 Task: Look for space in Tīrthahalli, India from 4th June, 2023 to 15th June, 2023 for 2 adults in price range Rs.10000 to Rs.15000. Place can be entire place with 1  bedroom having 1 bed and 1 bathroom. Property type can be house, flat, guest house, hotel. Booking option can be shelf check-in. Required host language is English.
Action: Mouse moved to (450, 77)
Screenshot: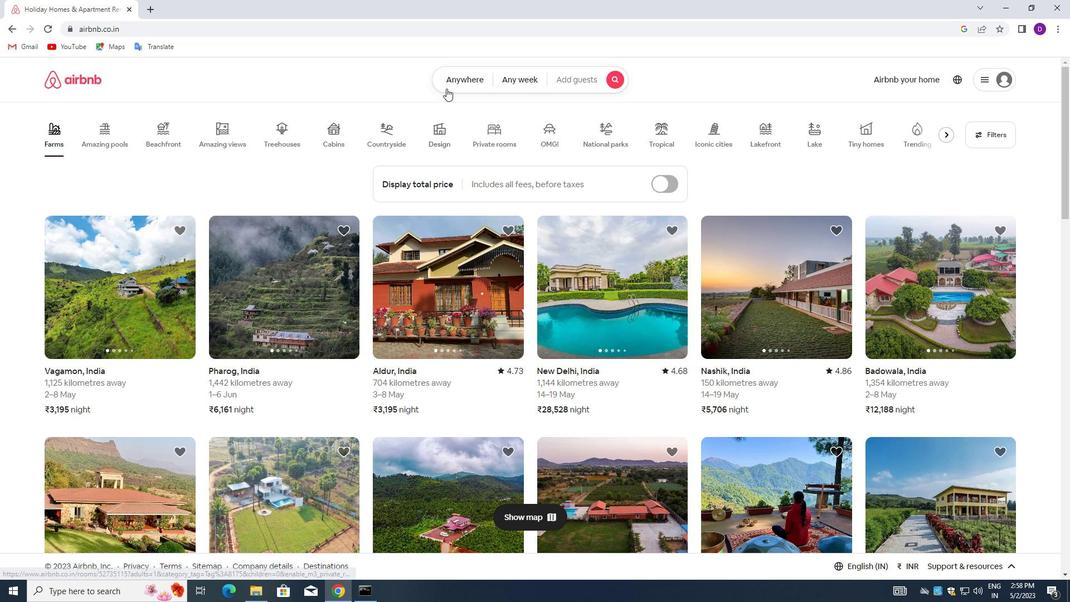
Action: Mouse pressed left at (450, 77)
Screenshot: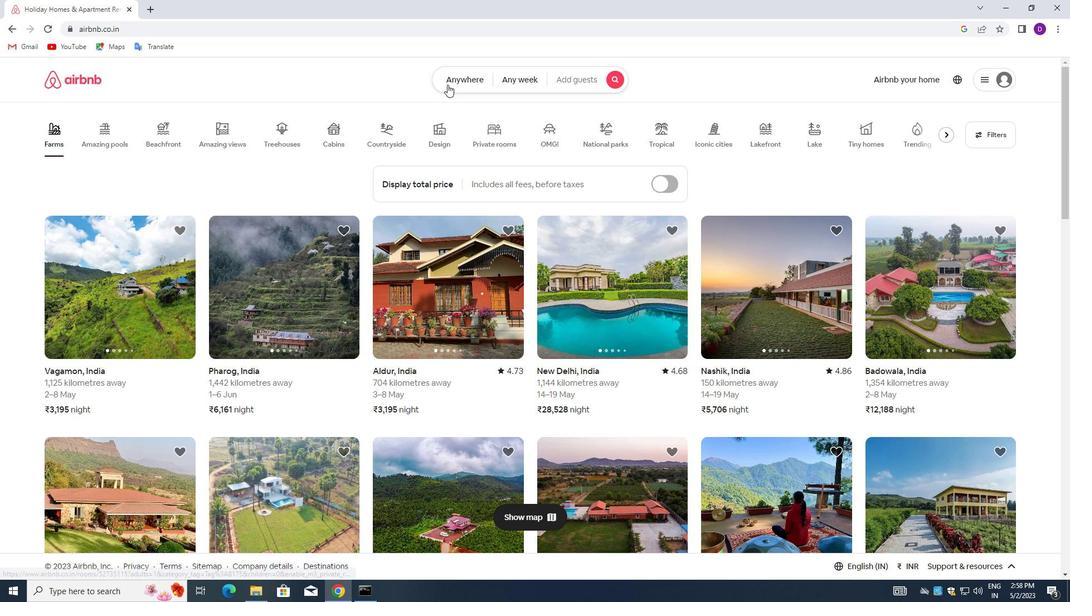 
Action: Mouse moved to (355, 126)
Screenshot: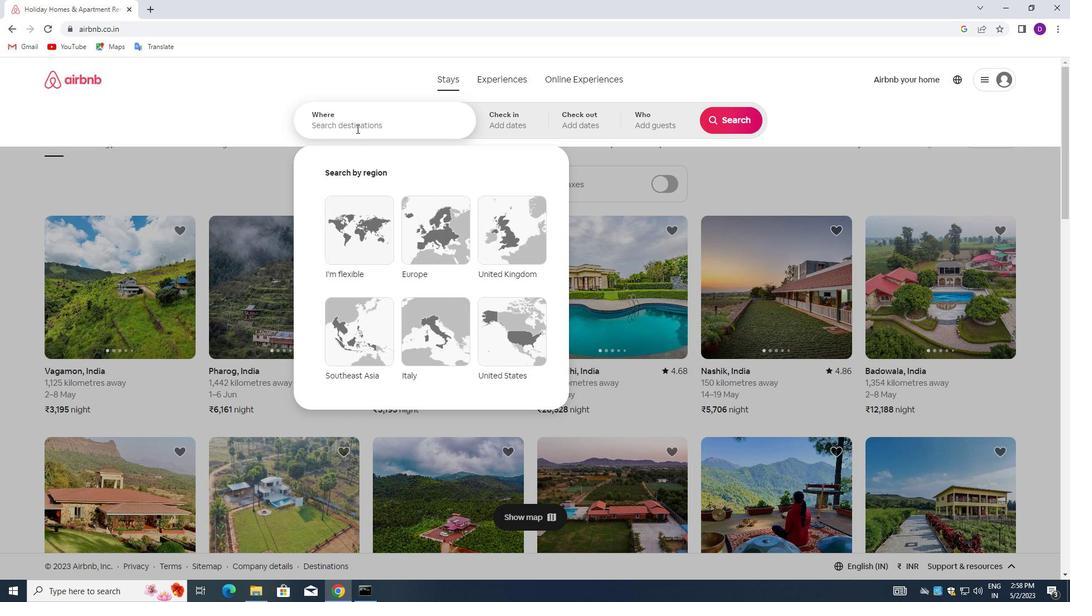 
Action: Mouse pressed left at (355, 126)
Screenshot: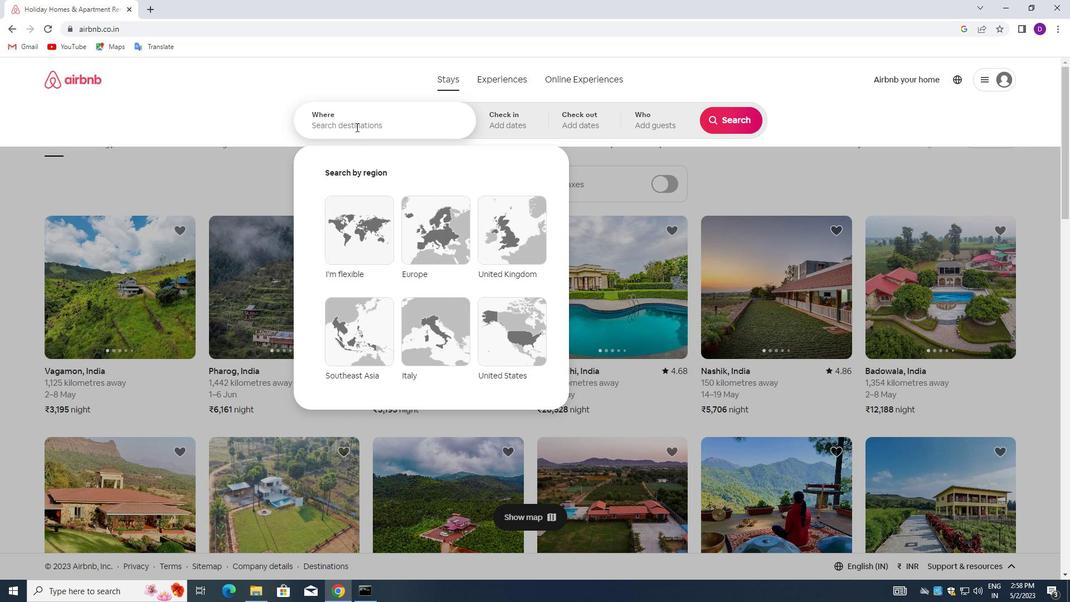
Action: Key pressed <Key.shift_r>Tirthagalli,<Key.space><Key.shift>INDIA<Key.enter>
Screenshot: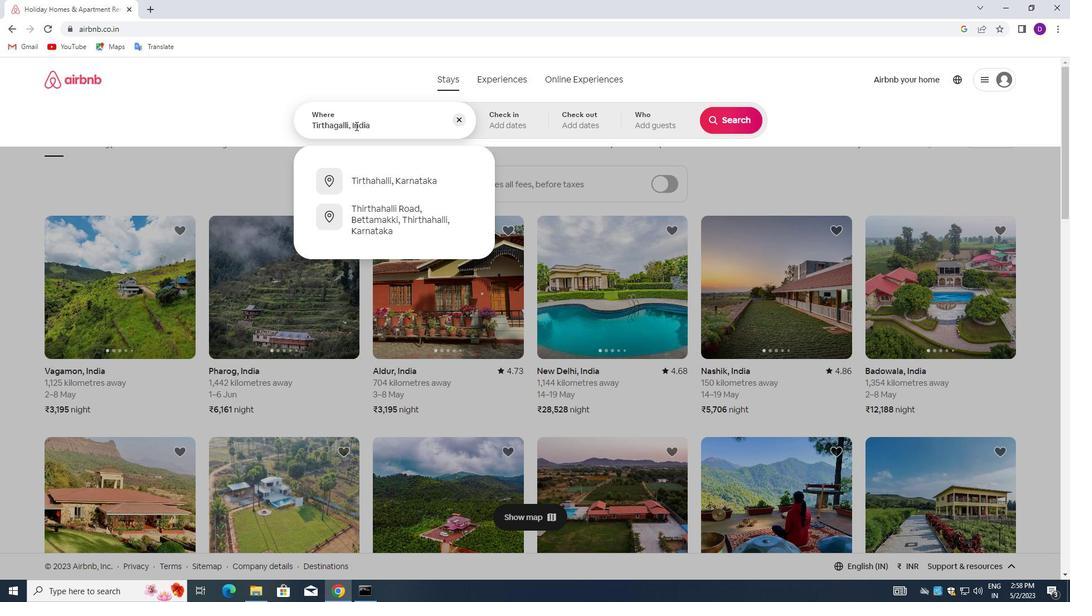 
Action: Mouse moved to (338, 128)
Screenshot: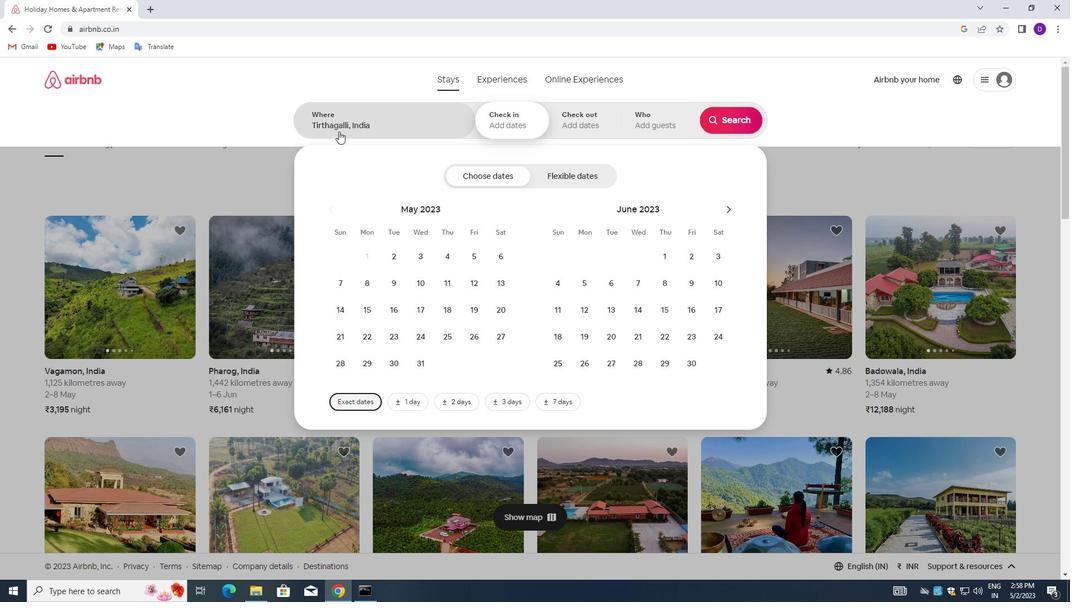 
Action: Mouse pressed left at (338, 128)
Screenshot: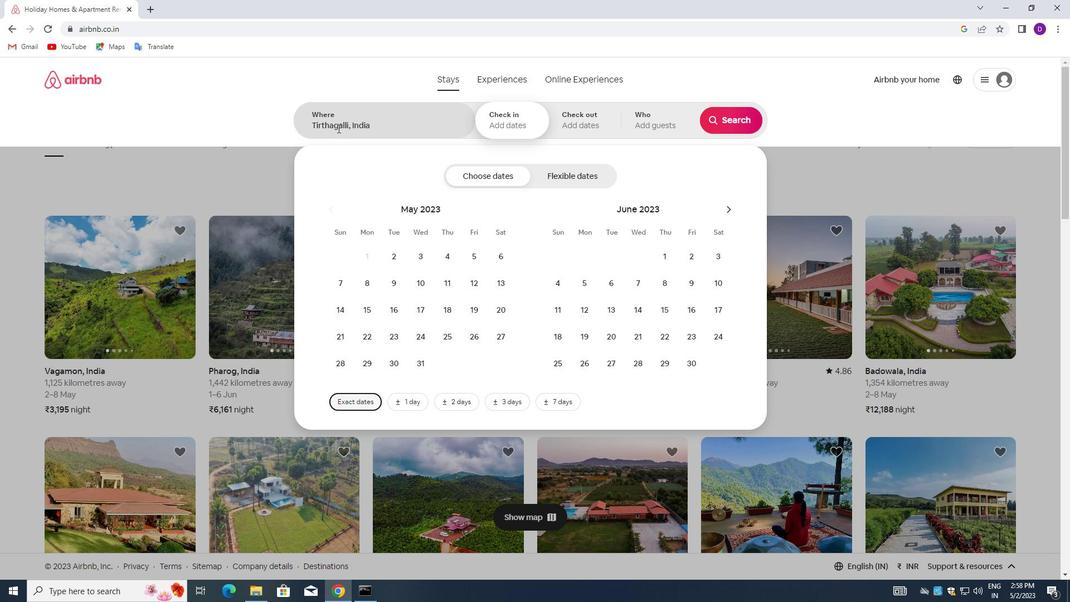 
Action: Mouse pressed left at (338, 128)
Screenshot: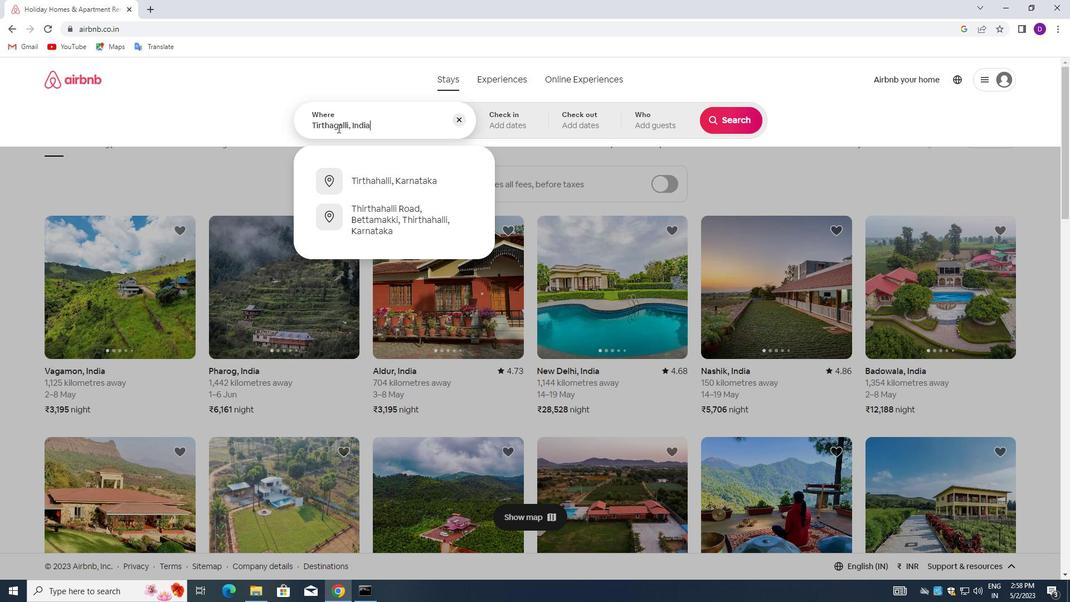 
Action: Key pressed <Key.backspace>H
Screenshot: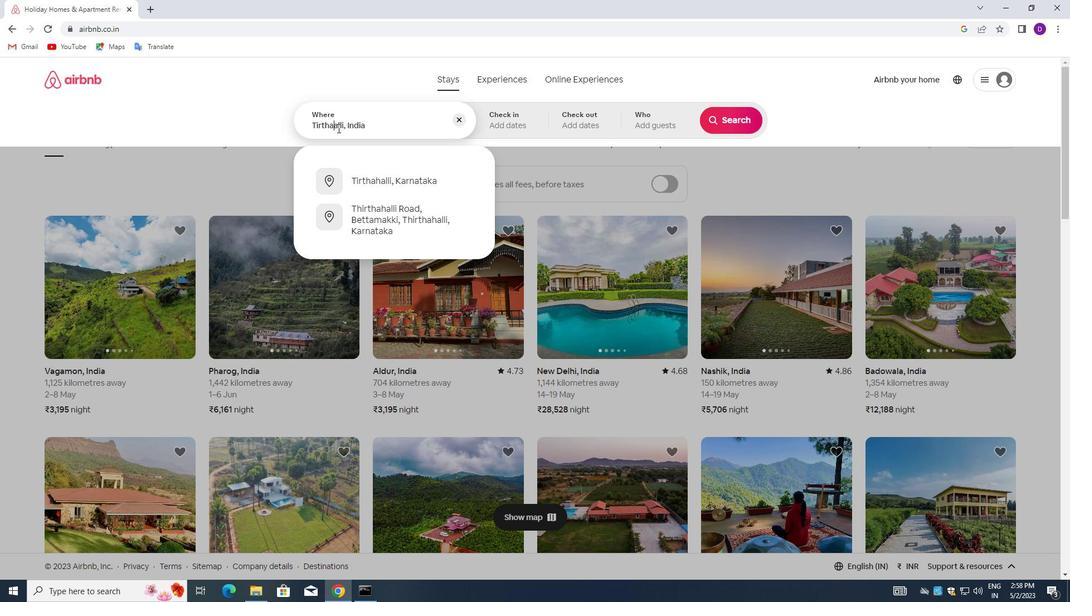 
Action: Mouse moved to (519, 120)
Screenshot: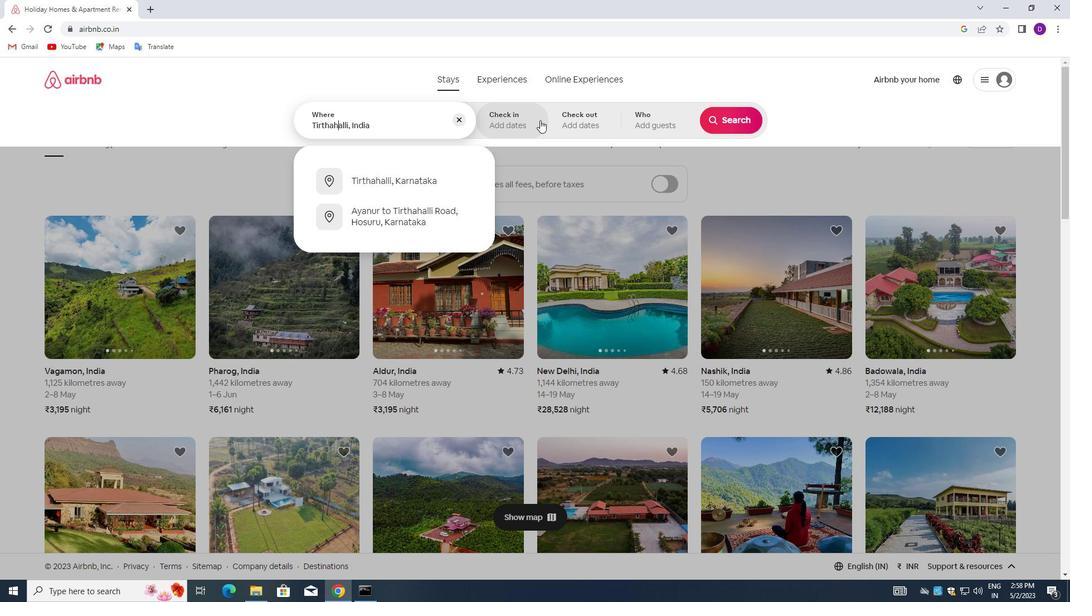 
Action: Mouse pressed left at (519, 120)
Screenshot: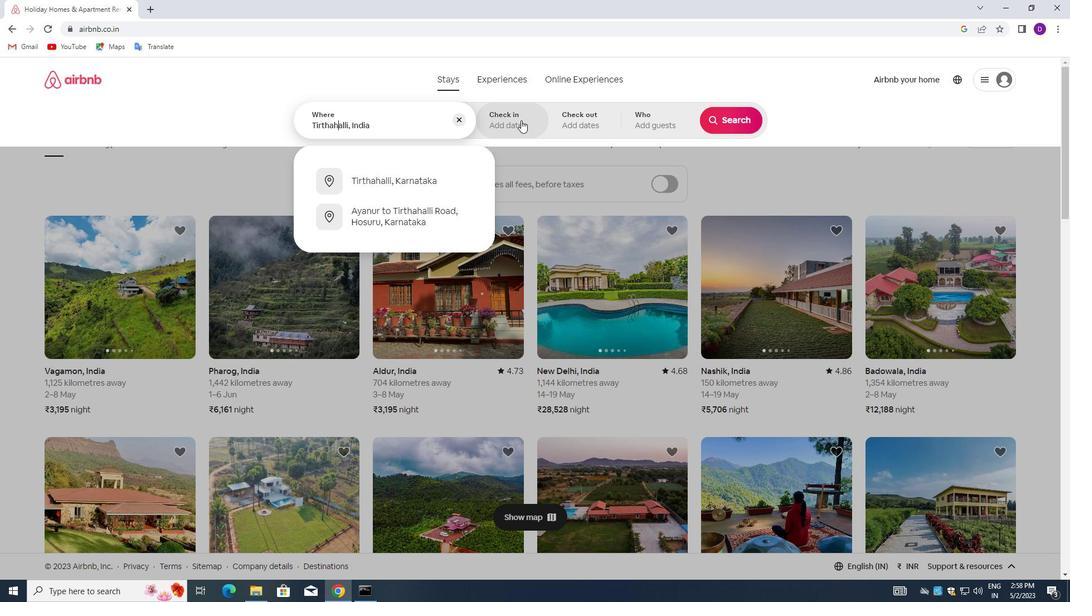 
Action: Mouse moved to (558, 283)
Screenshot: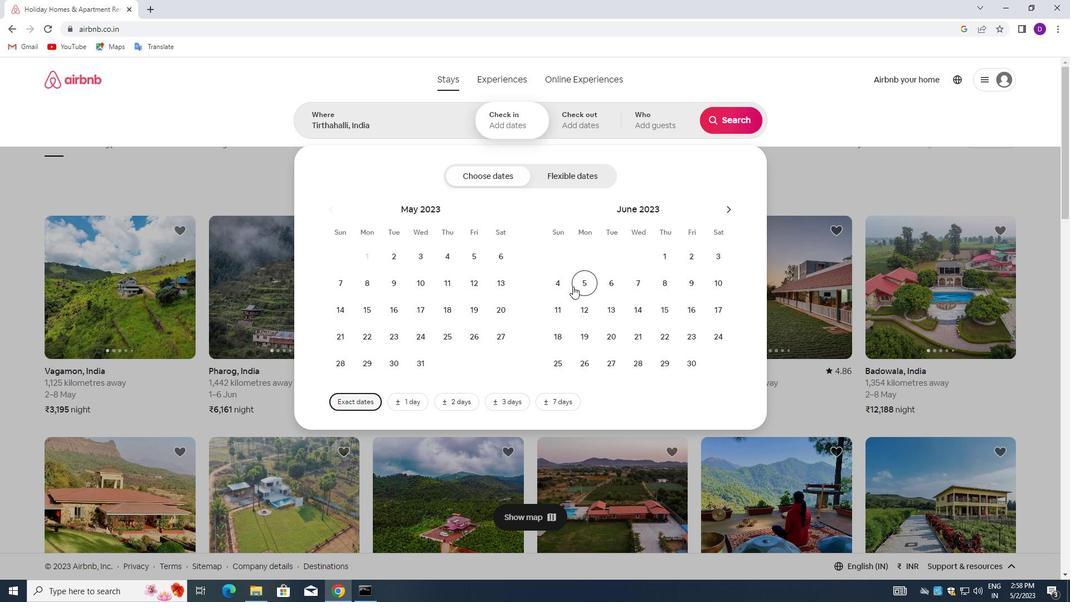 
Action: Mouse pressed left at (558, 283)
Screenshot: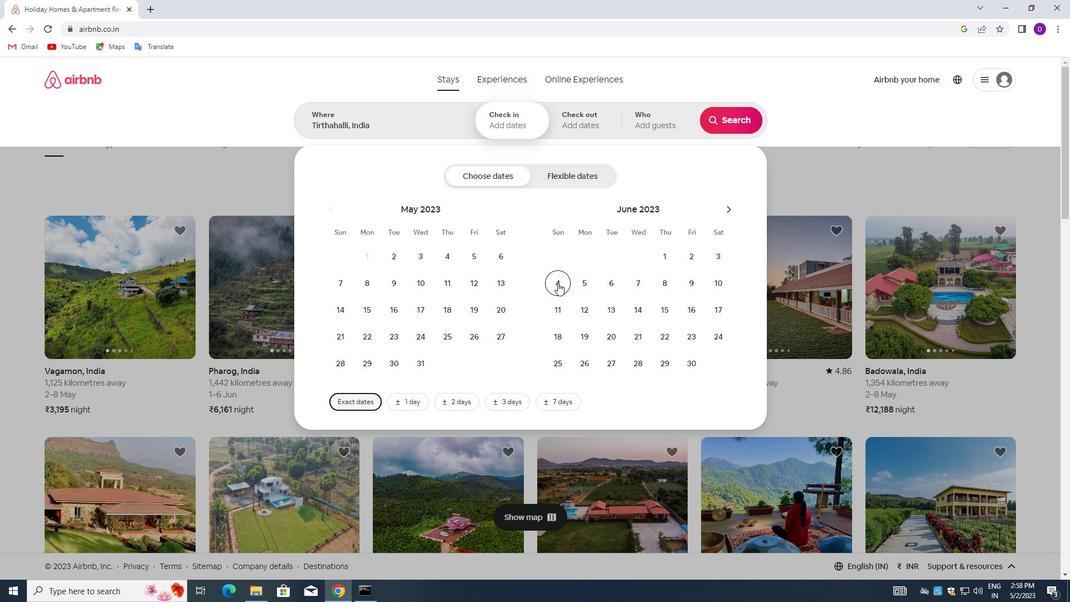 
Action: Mouse moved to (666, 309)
Screenshot: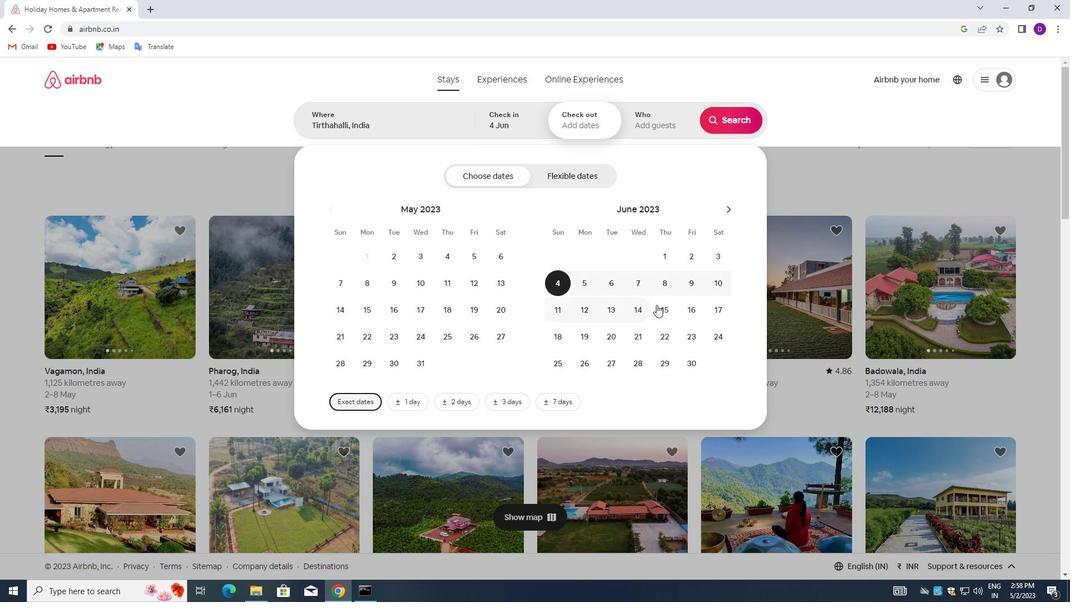 
Action: Mouse pressed left at (666, 309)
Screenshot: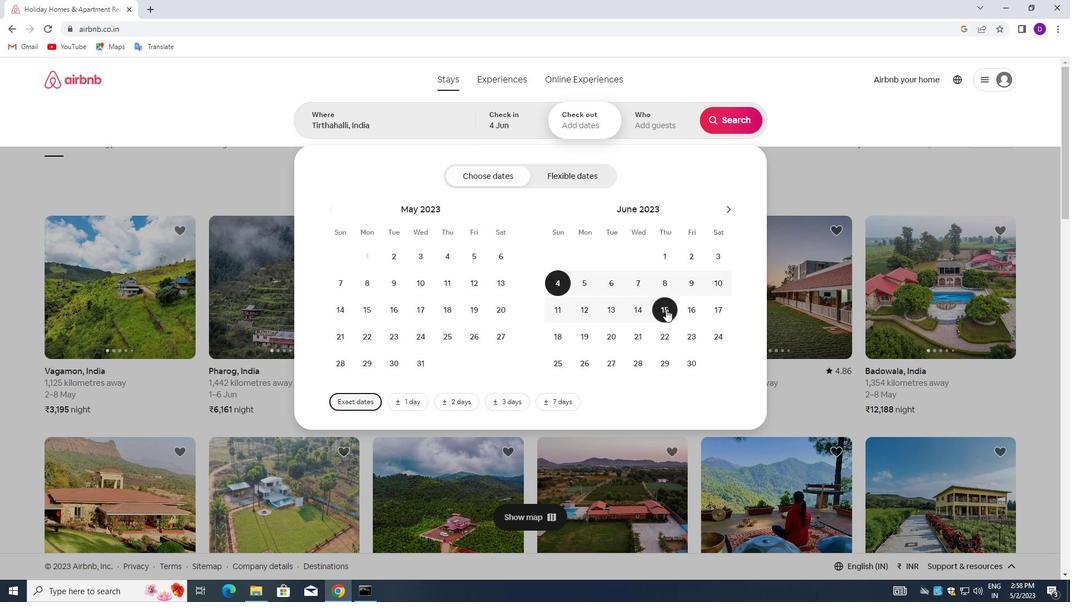 
Action: Mouse moved to (650, 124)
Screenshot: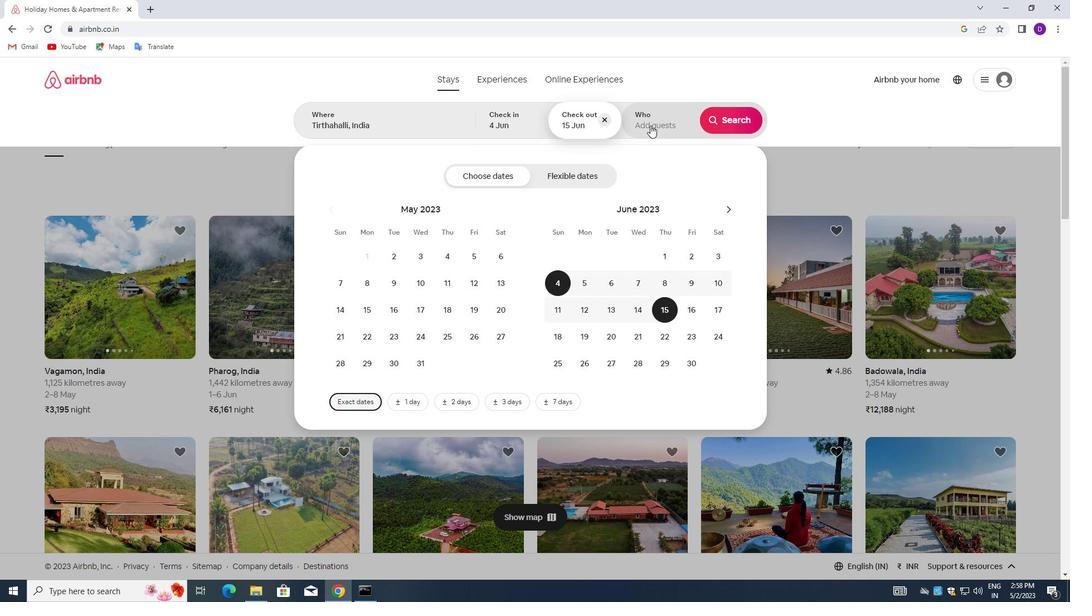 
Action: Mouse pressed left at (650, 124)
Screenshot: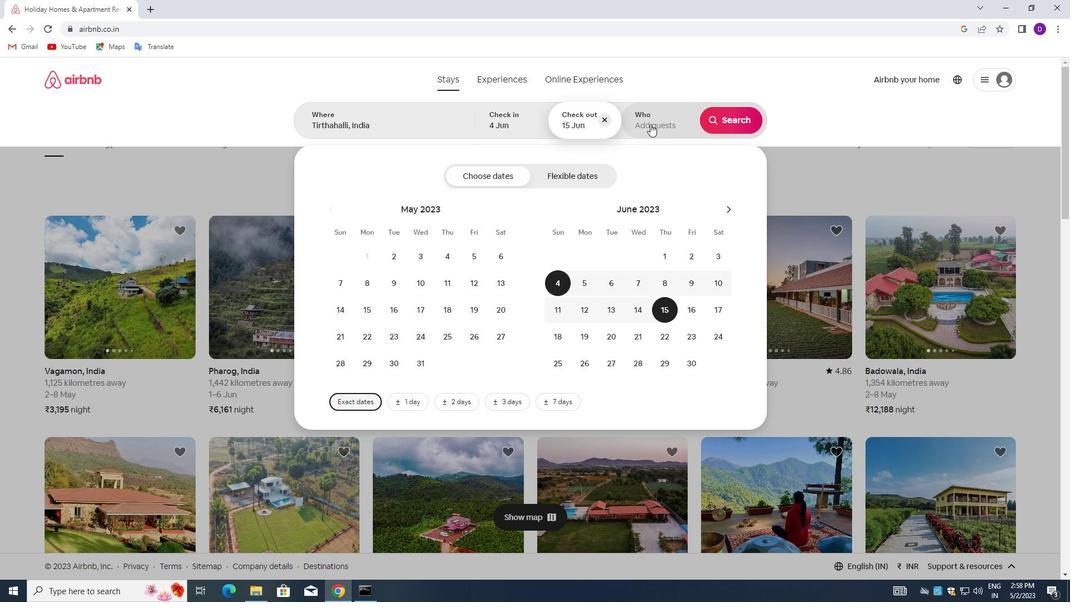 
Action: Mouse moved to (730, 183)
Screenshot: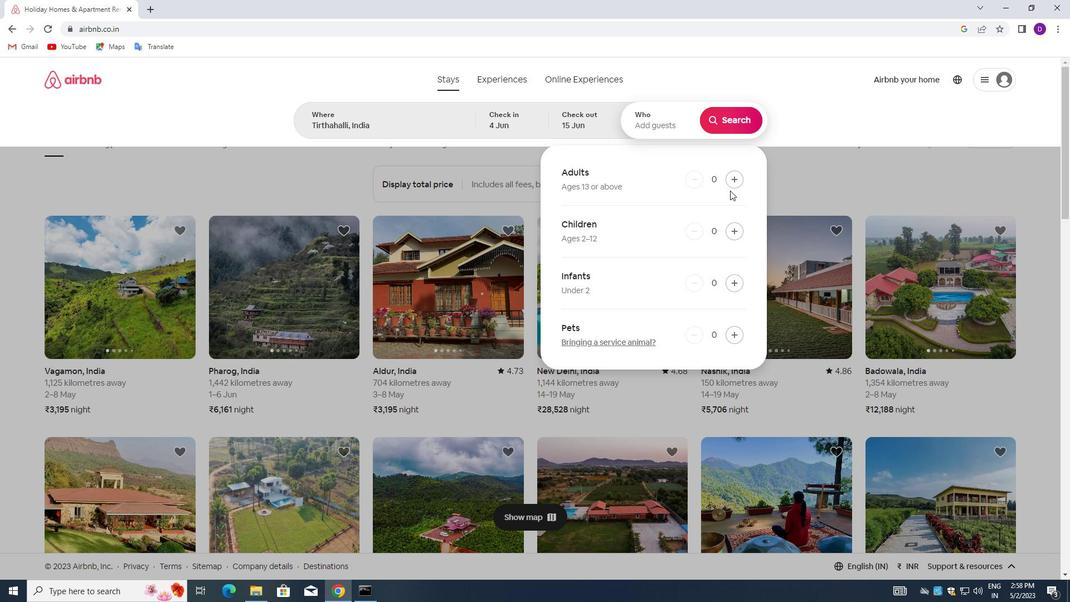 
Action: Mouse pressed left at (730, 183)
Screenshot: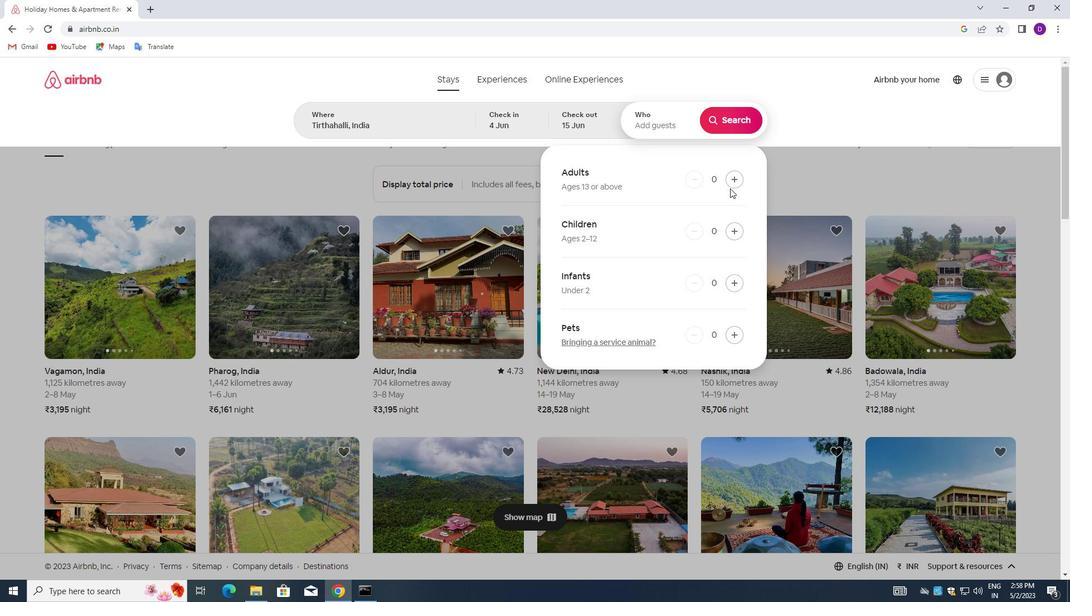 
Action: Mouse pressed left at (730, 183)
Screenshot: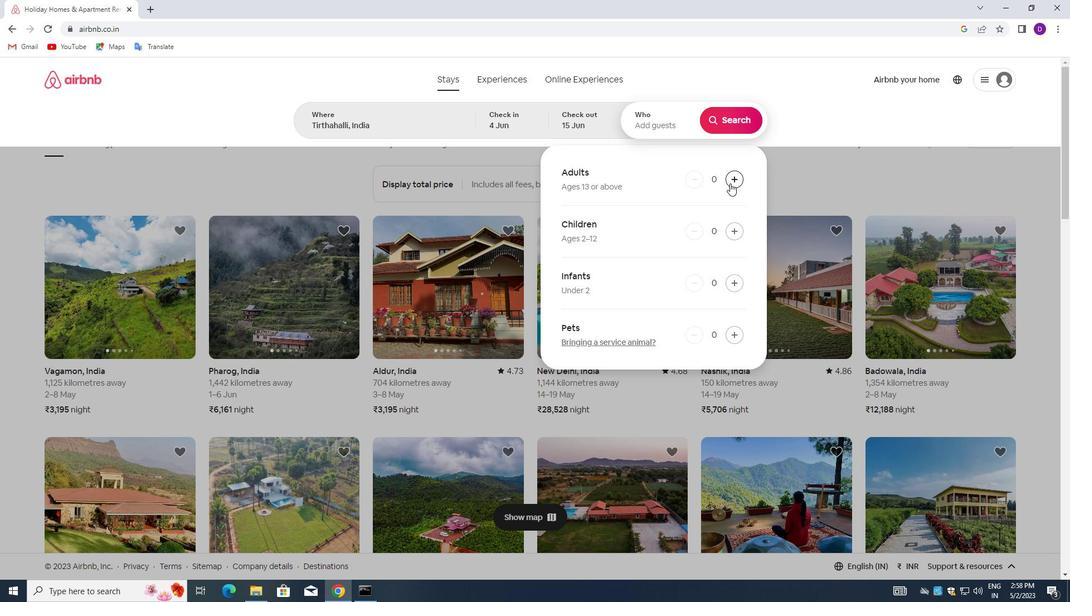 
Action: Mouse moved to (732, 118)
Screenshot: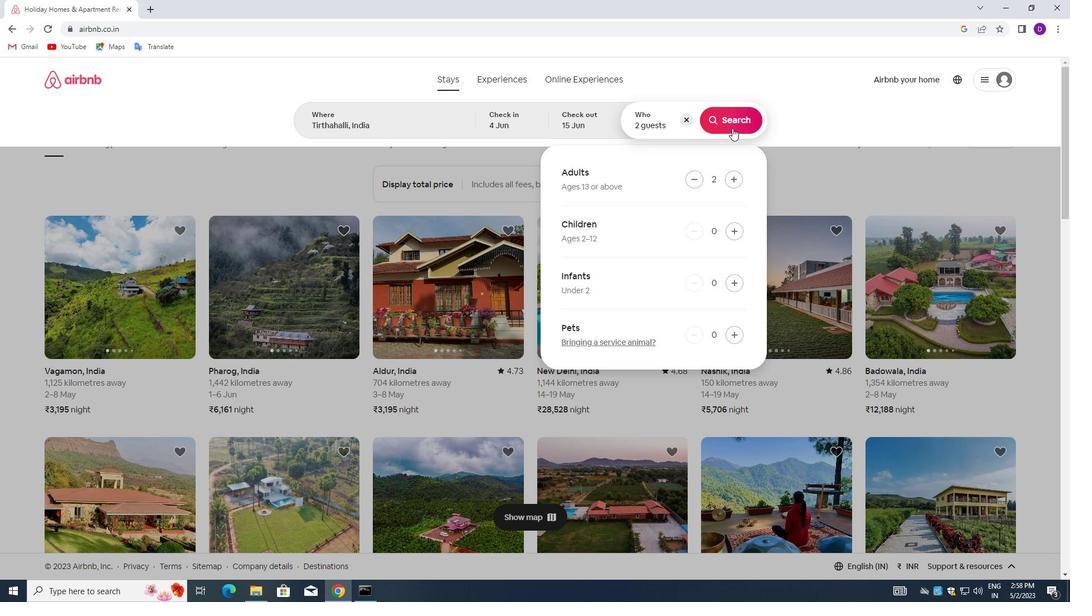 
Action: Mouse pressed left at (732, 118)
Screenshot: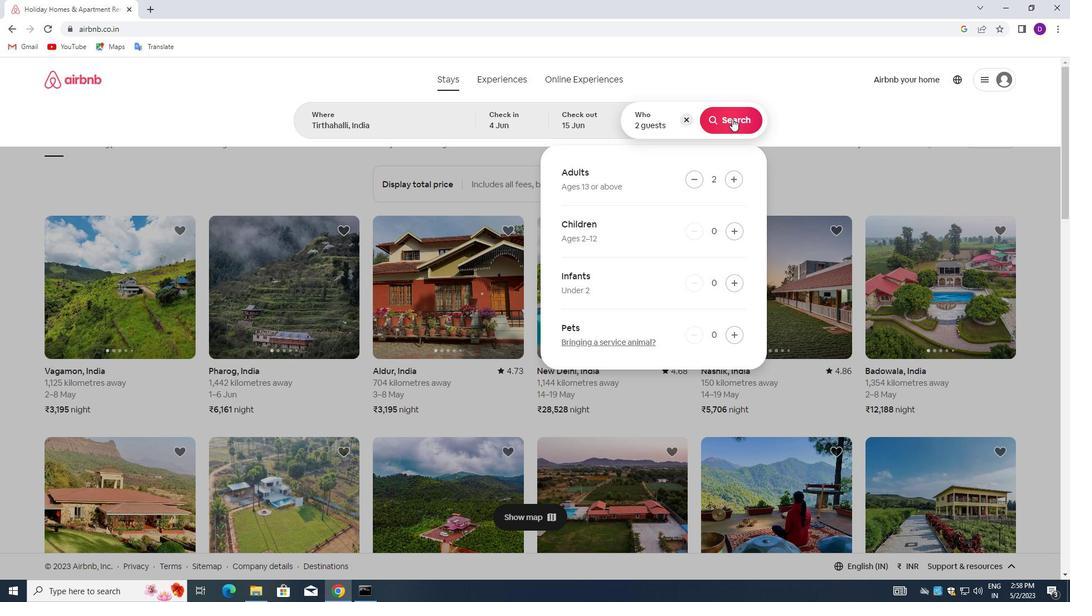 
Action: Mouse moved to (1017, 125)
Screenshot: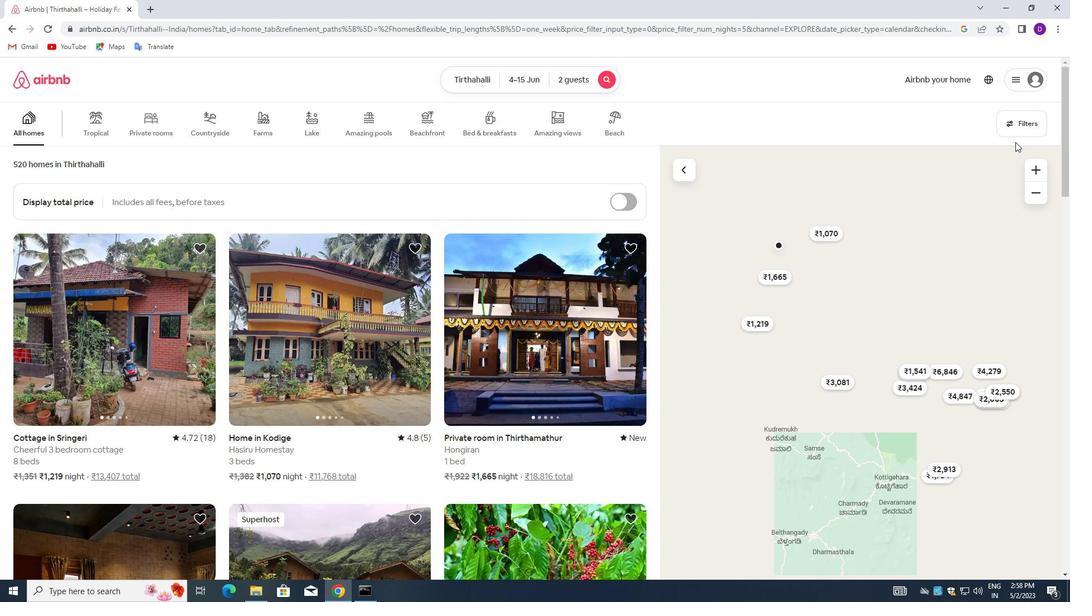 
Action: Mouse pressed left at (1017, 125)
Screenshot: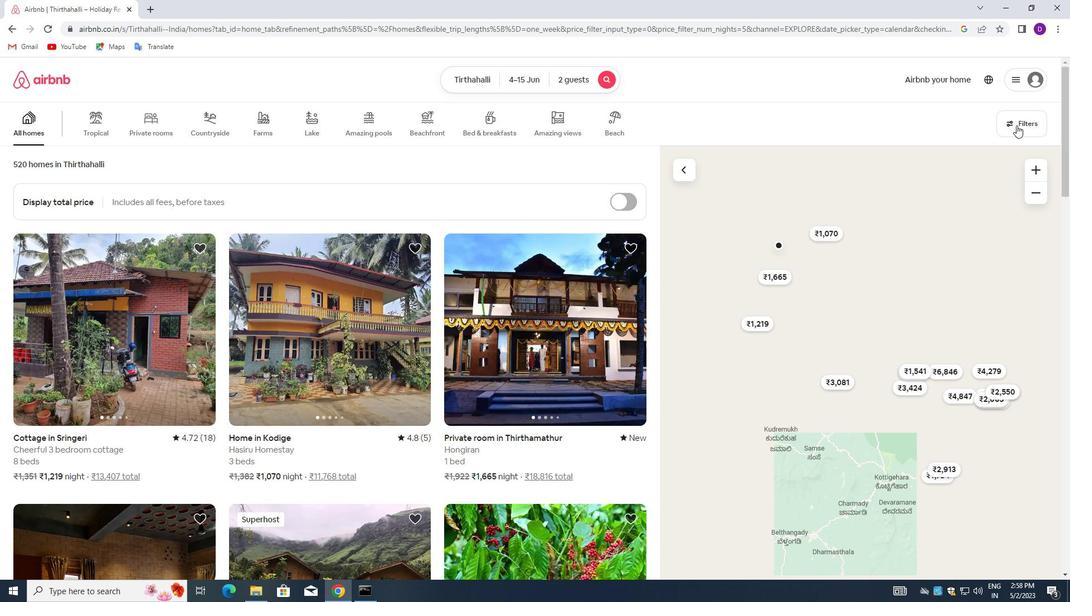 
Action: Mouse moved to (406, 263)
Screenshot: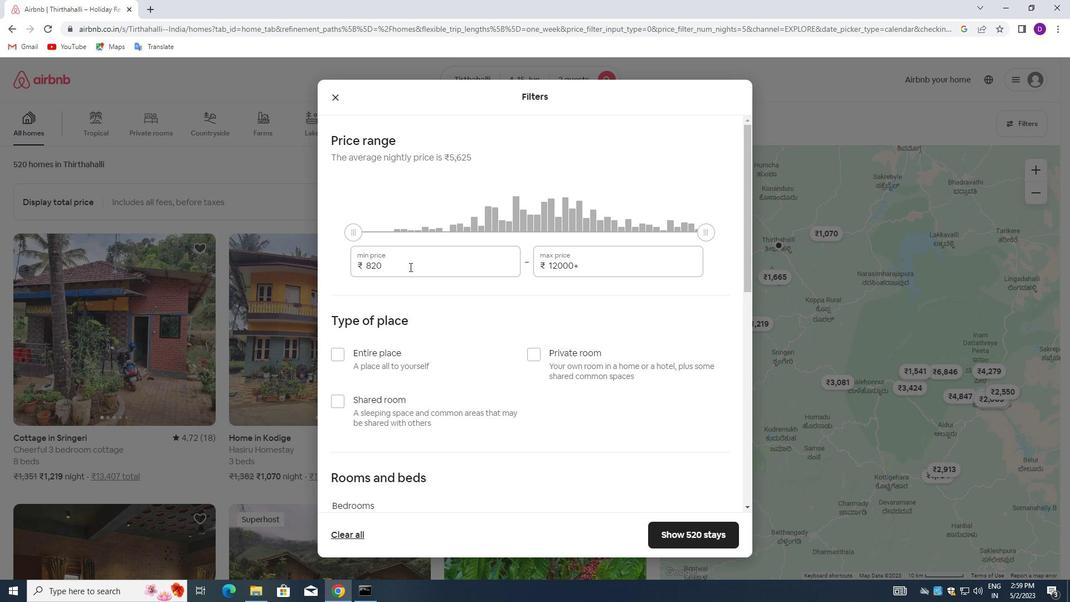 
Action: Mouse pressed left at (406, 263)
Screenshot: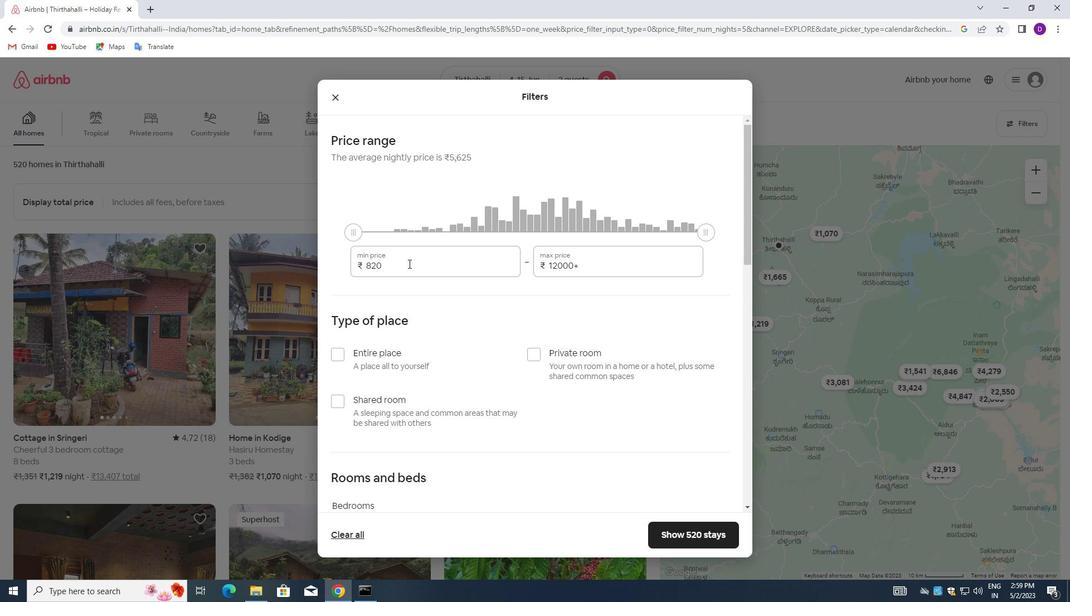 
Action: Mouse pressed left at (406, 263)
Screenshot: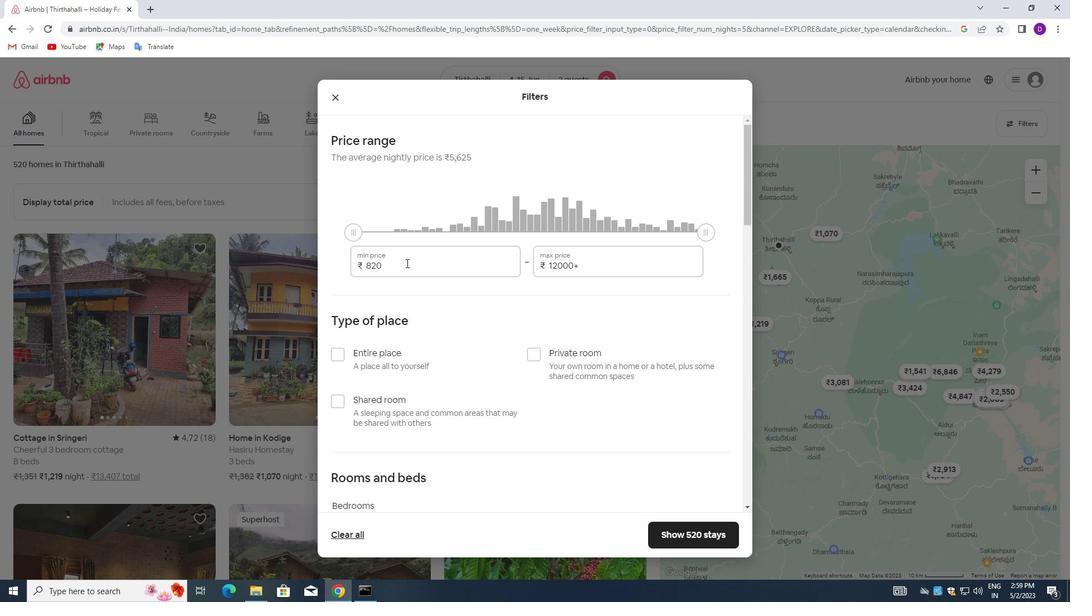 
Action: Key pressed 10000<Key.tab>15000
Screenshot: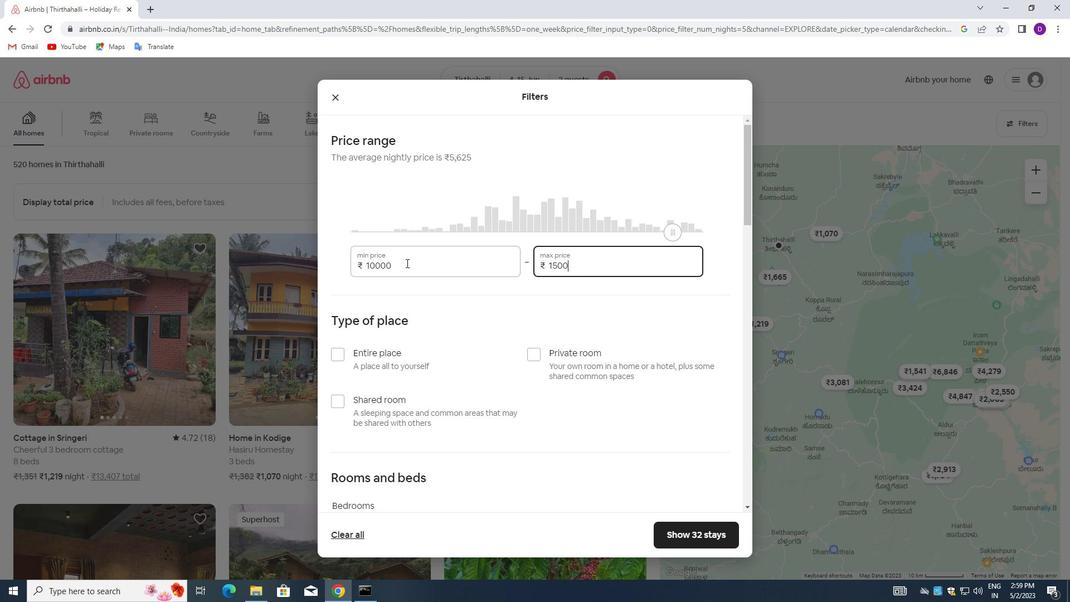 
Action: Mouse moved to (444, 301)
Screenshot: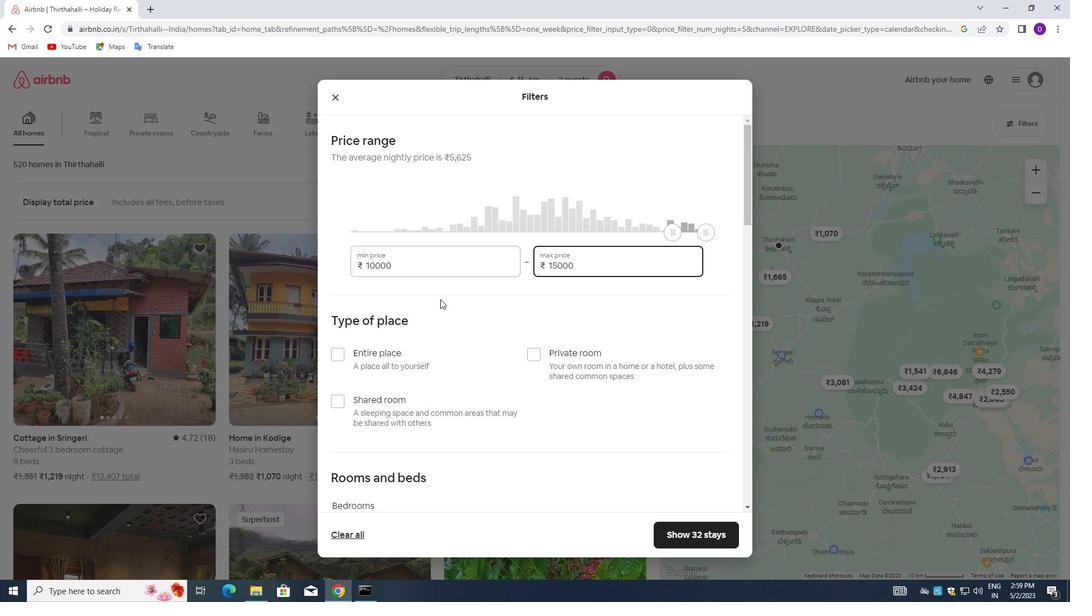 
Action: Mouse scrolled (444, 301) with delta (0, 0)
Screenshot: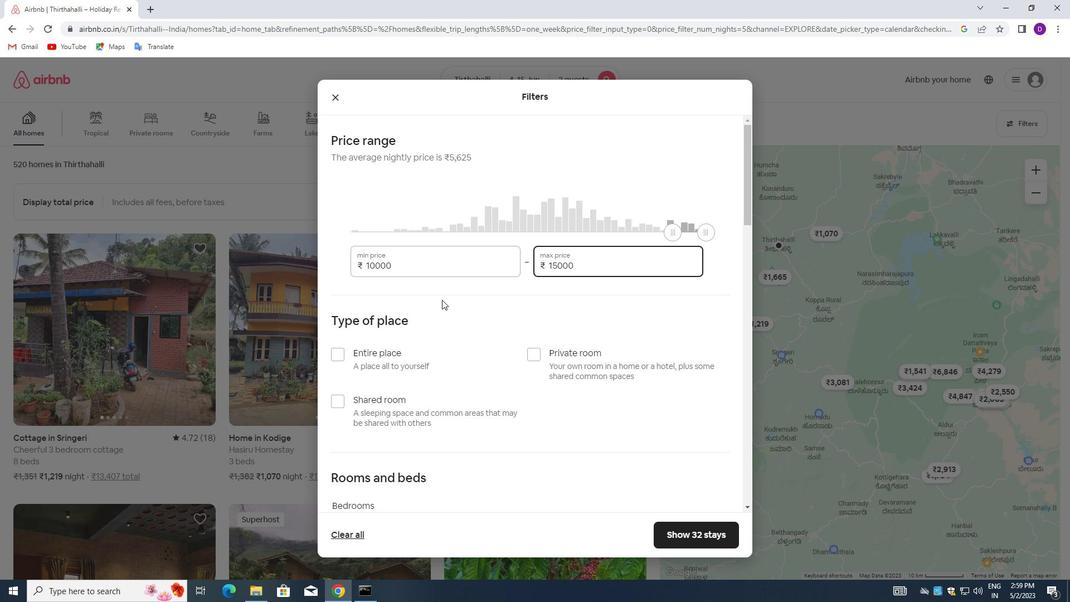
Action: Mouse moved to (447, 303)
Screenshot: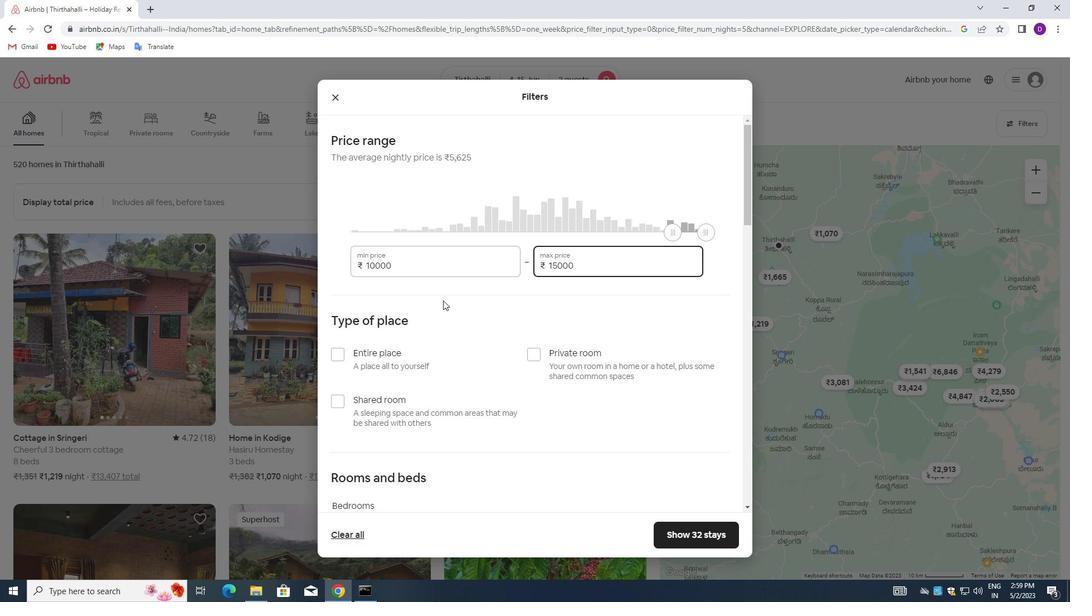 
Action: Mouse scrolled (447, 302) with delta (0, 0)
Screenshot: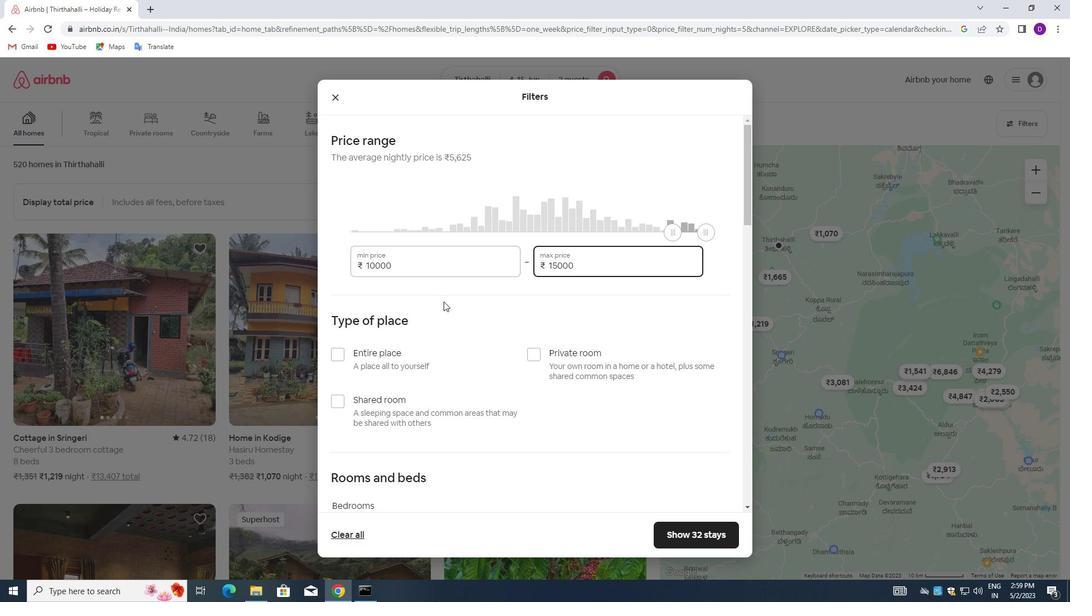 
Action: Mouse moved to (446, 305)
Screenshot: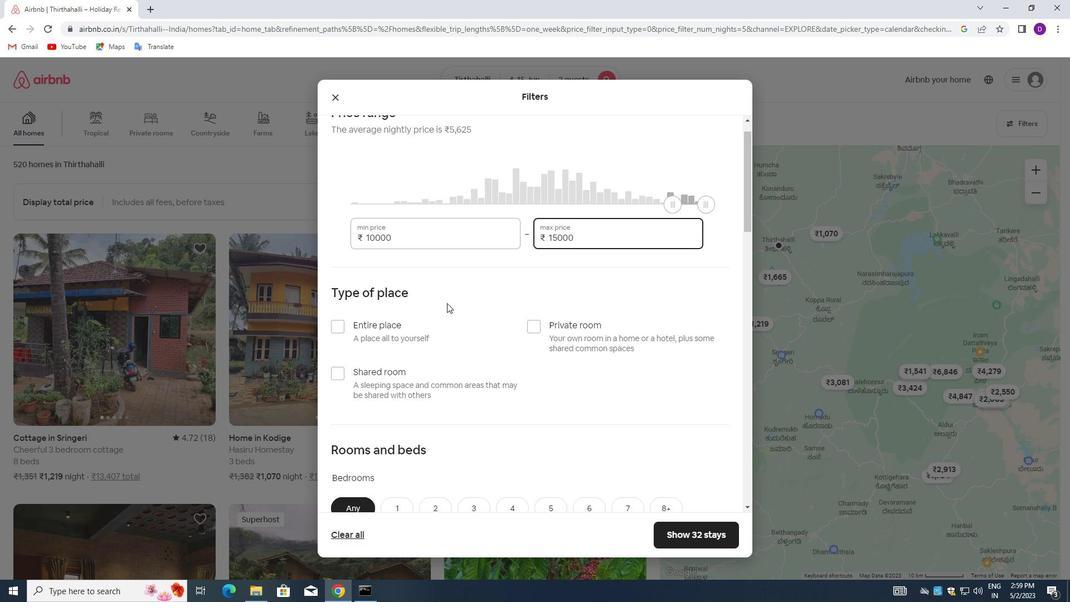 
Action: Mouse scrolled (446, 304) with delta (0, 0)
Screenshot: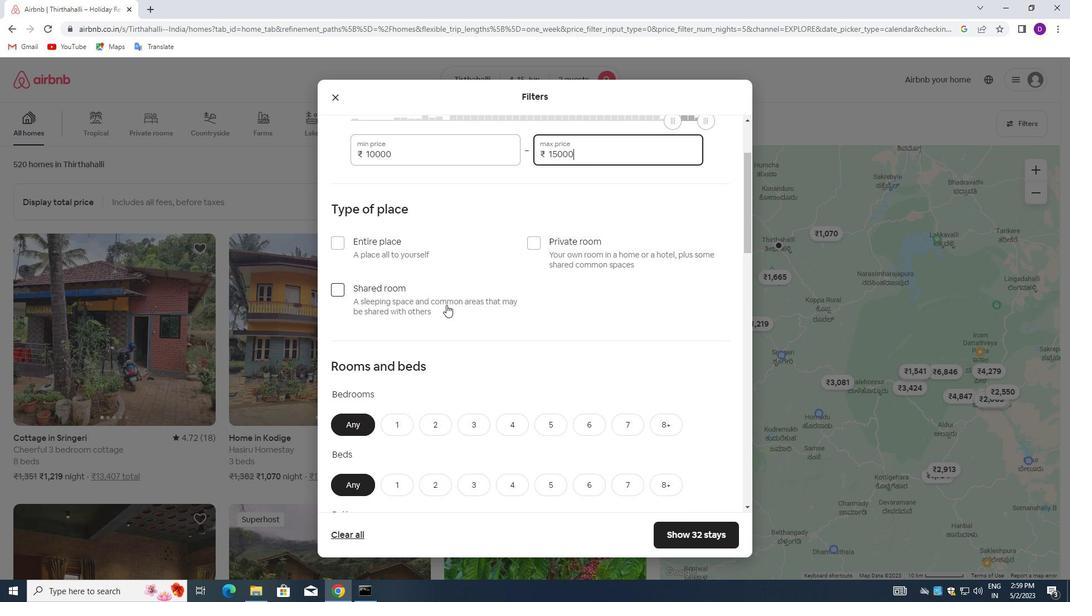 
Action: Mouse moved to (338, 192)
Screenshot: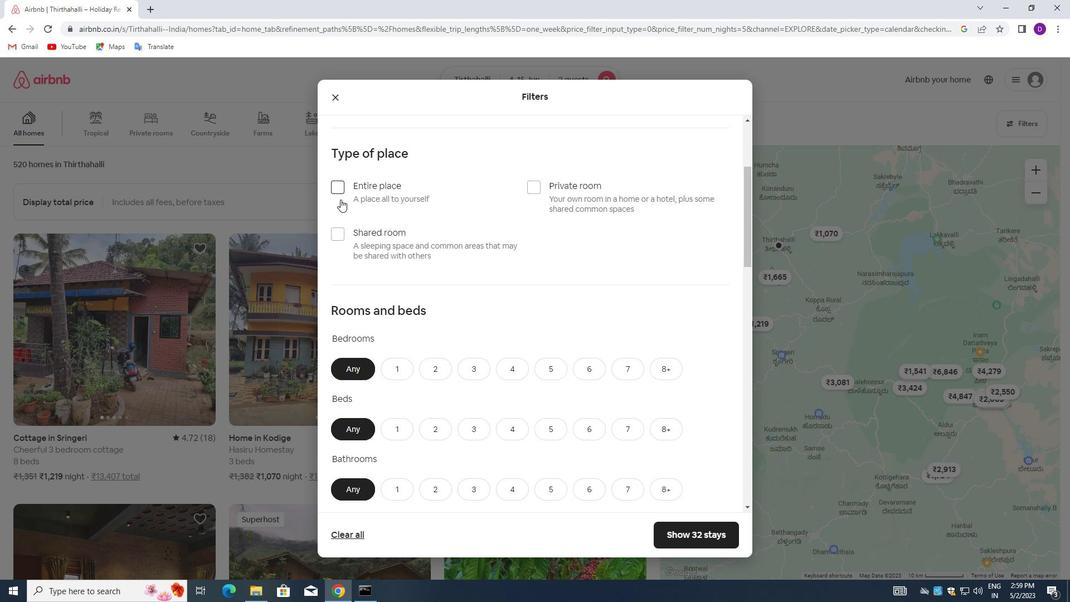 
Action: Mouse pressed left at (338, 192)
Screenshot: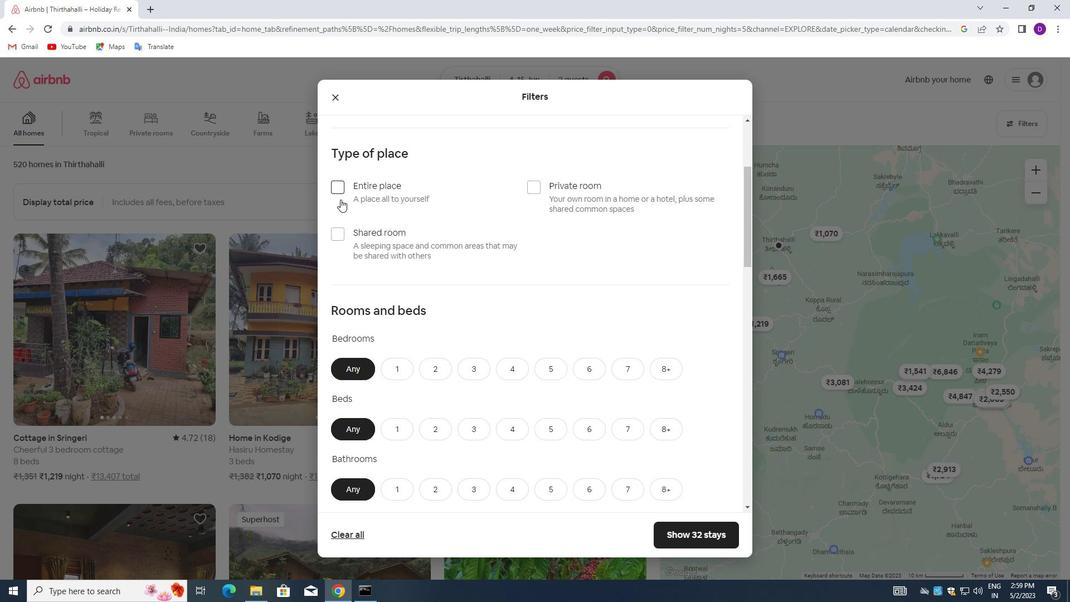 
Action: Mouse moved to (454, 244)
Screenshot: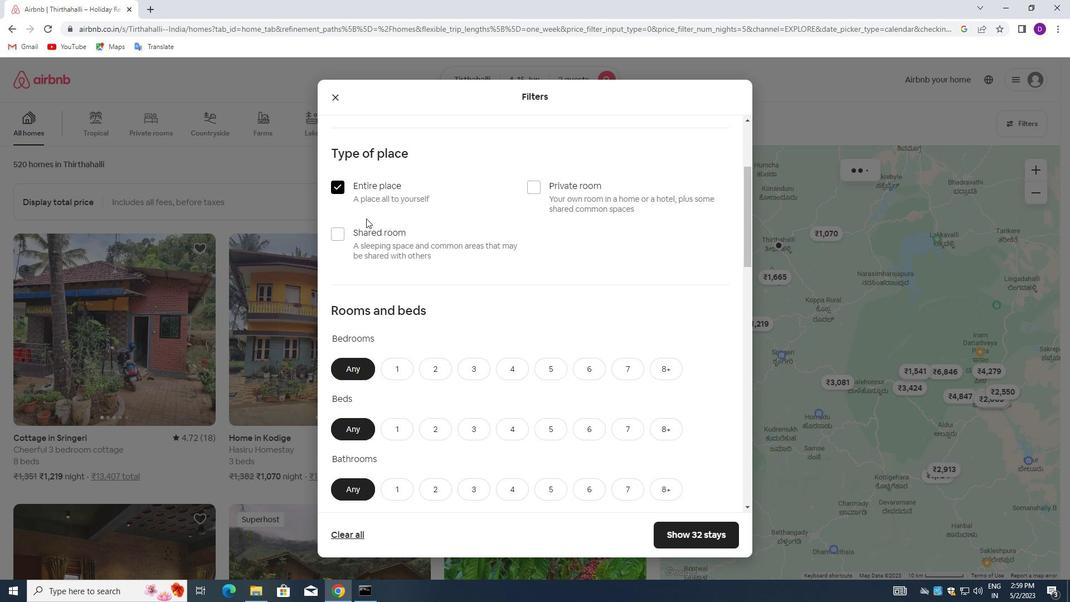 
Action: Mouse scrolled (454, 243) with delta (0, 0)
Screenshot: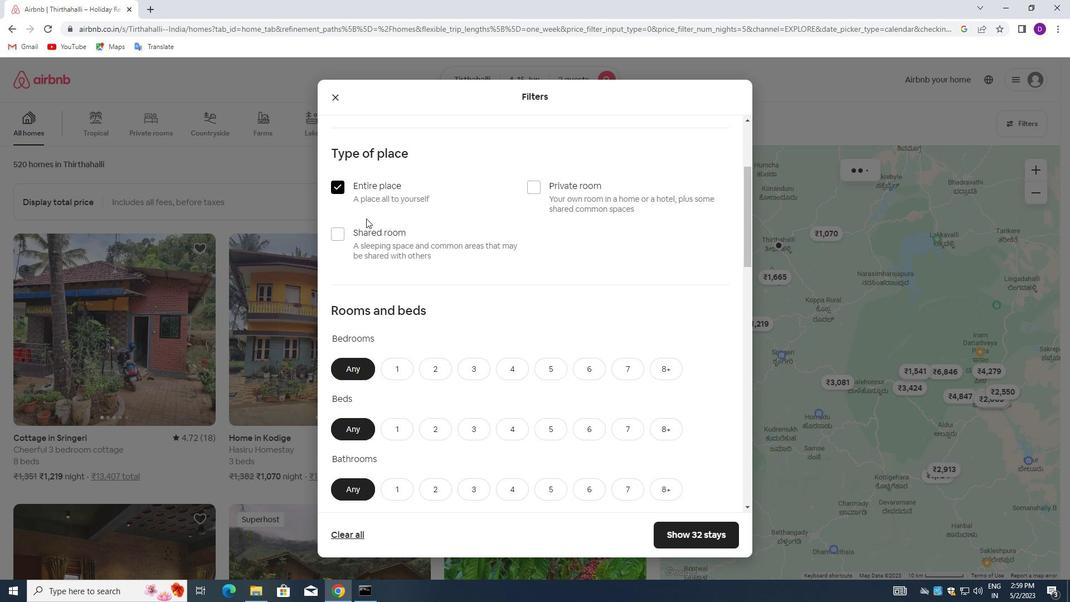 
Action: Mouse scrolled (454, 243) with delta (0, 0)
Screenshot: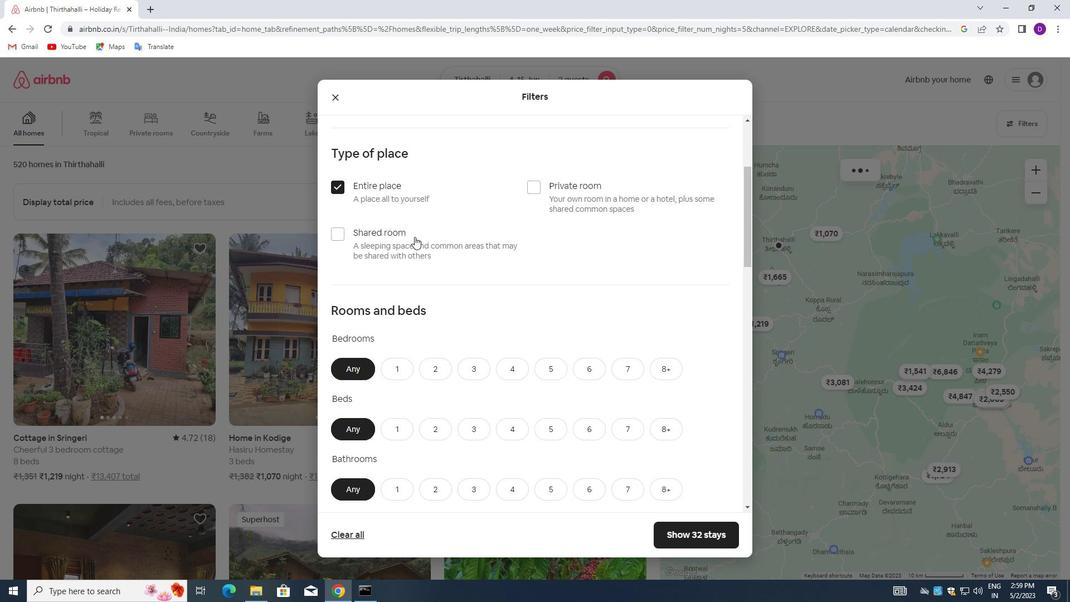 
Action: Mouse moved to (397, 252)
Screenshot: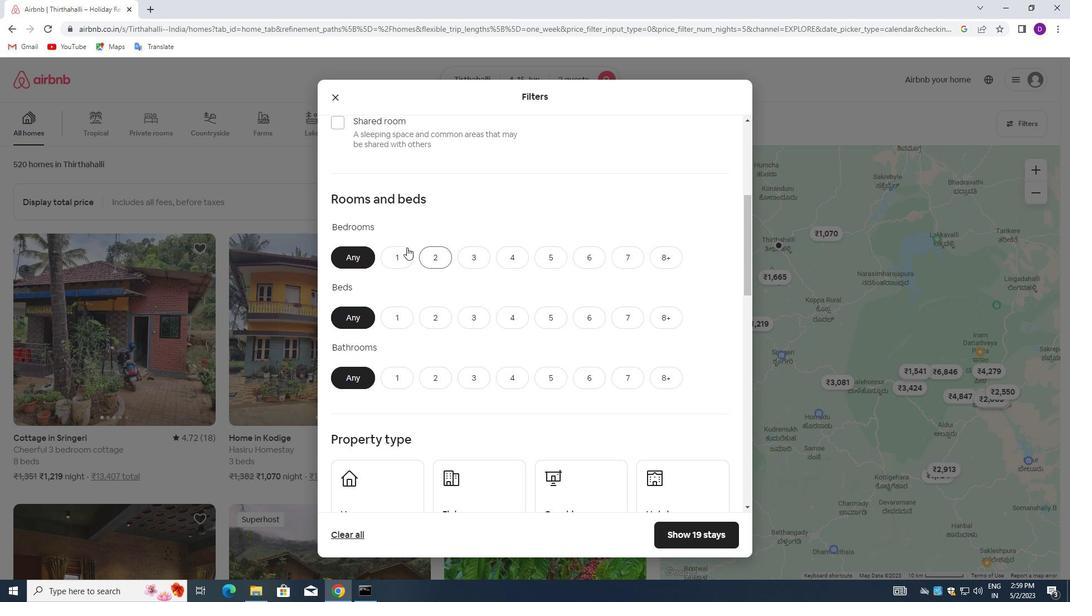 
Action: Mouse pressed left at (397, 252)
Screenshot: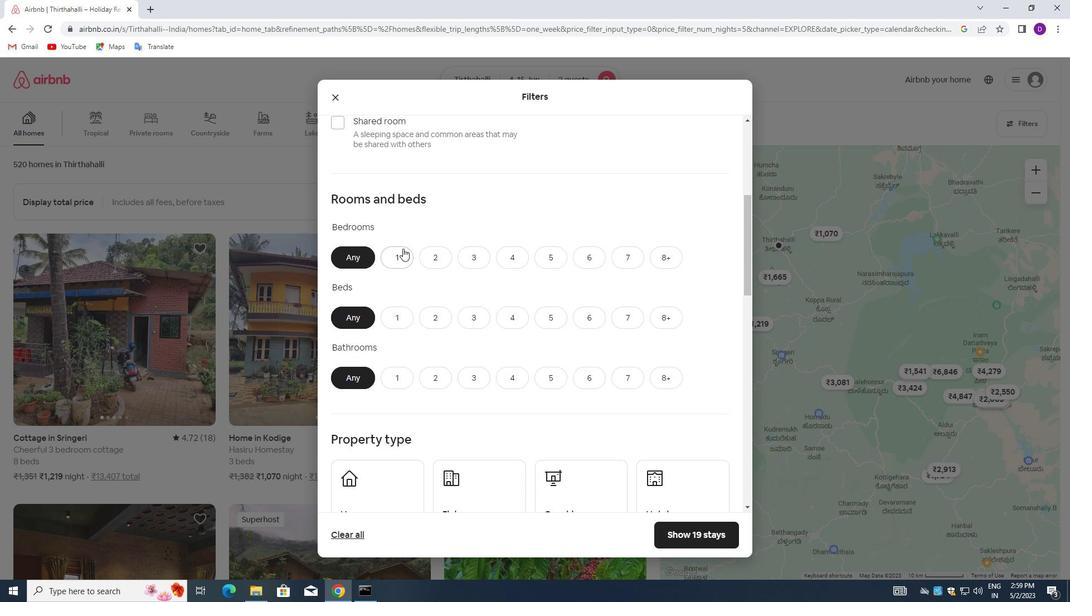 
Action: Mouse moved to (399, 316)
Screenshot: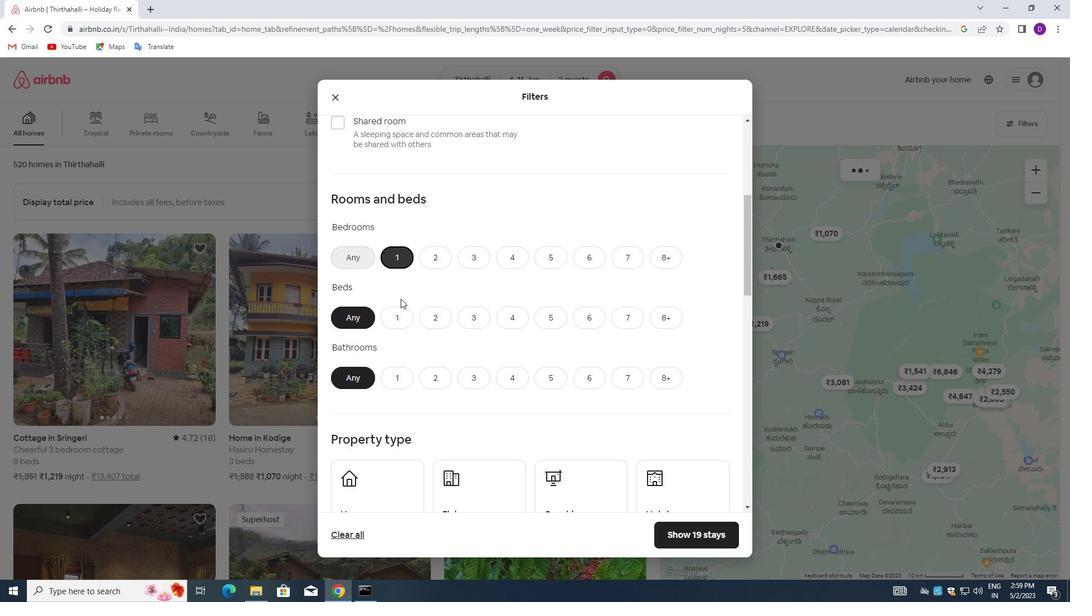 
Action: Mouse pressed left at (399, 316)
Screenshot: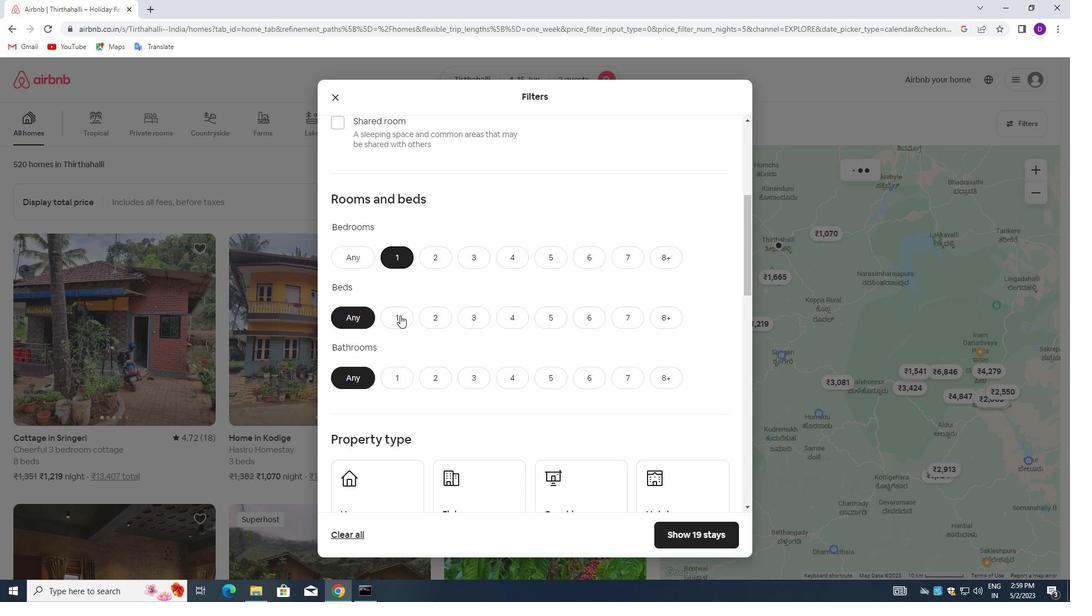 
Action: Mouse moved to (397, 378)
Screenshot: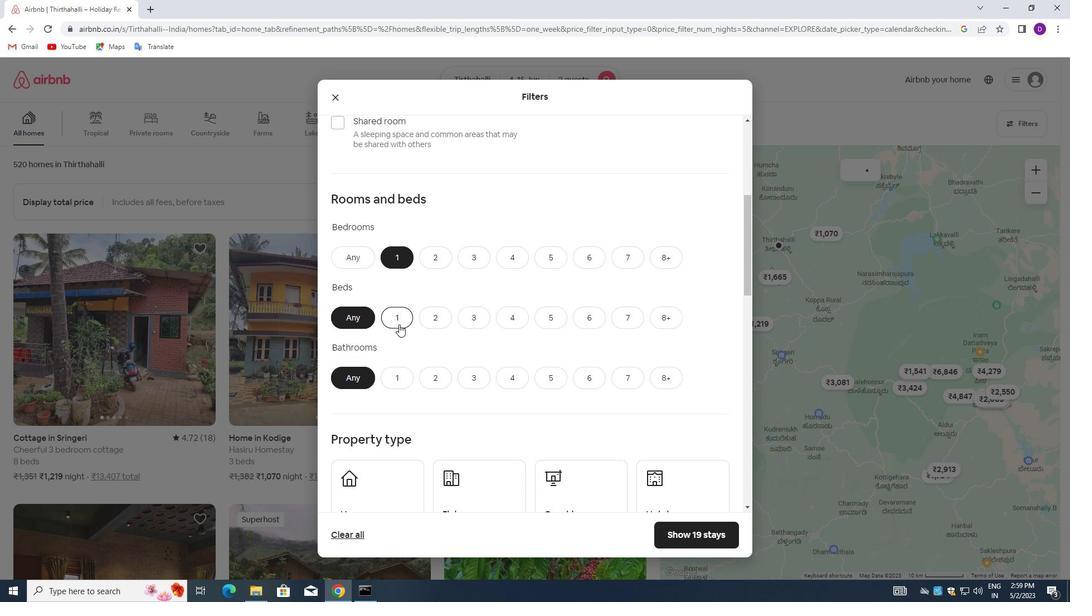 
Action: Mouse pressed left at (397, 378)
Screenshot: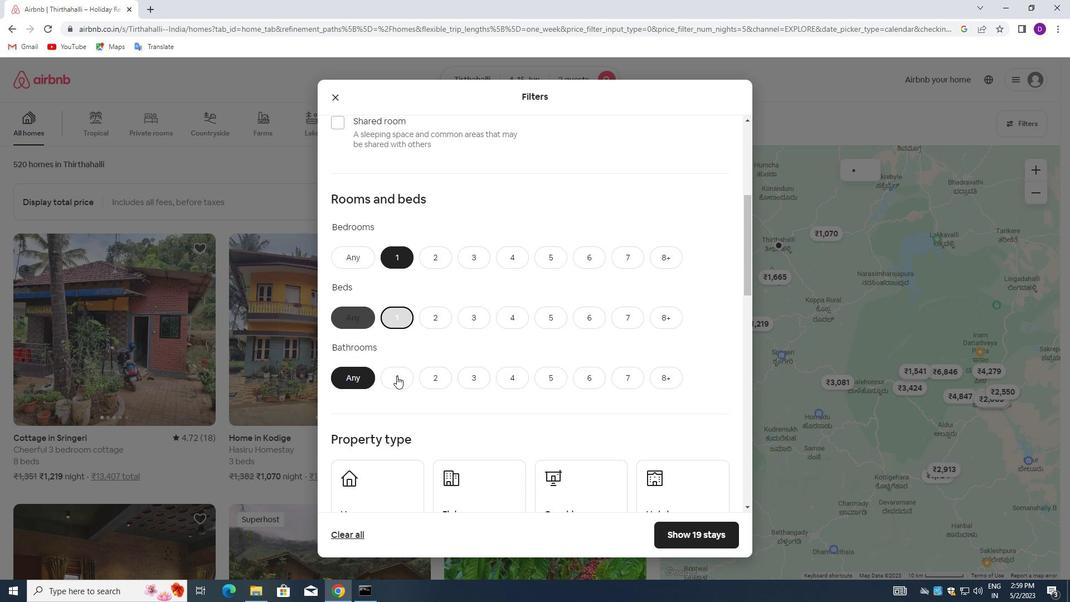 
Action: Mouse moved to (495, 327)
Screenshot: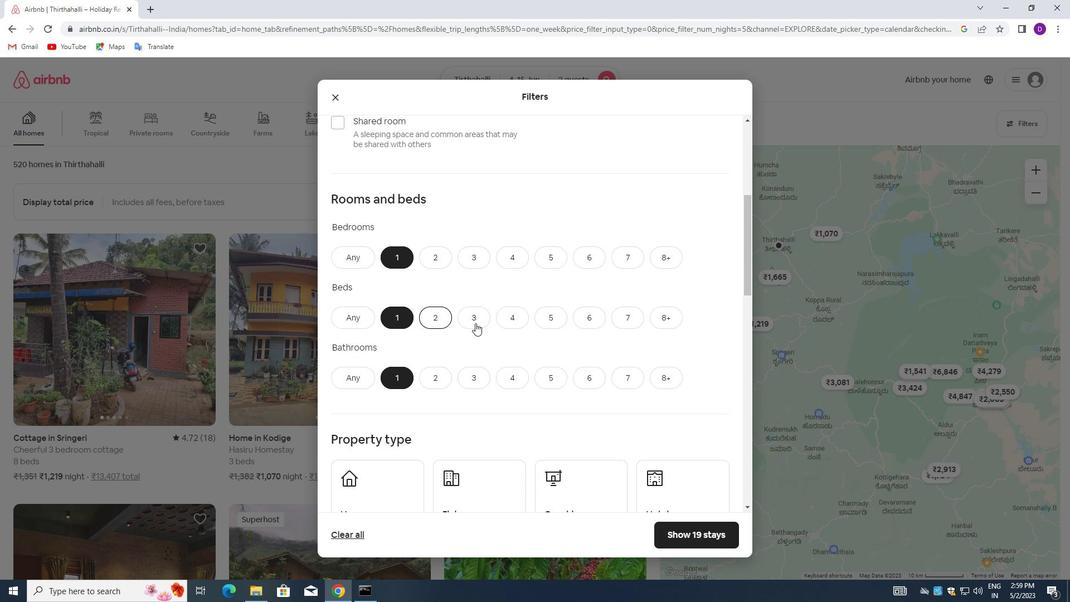 
Action: Mouse scrolled (495, 326) with delta (0, 0)
Screenshot: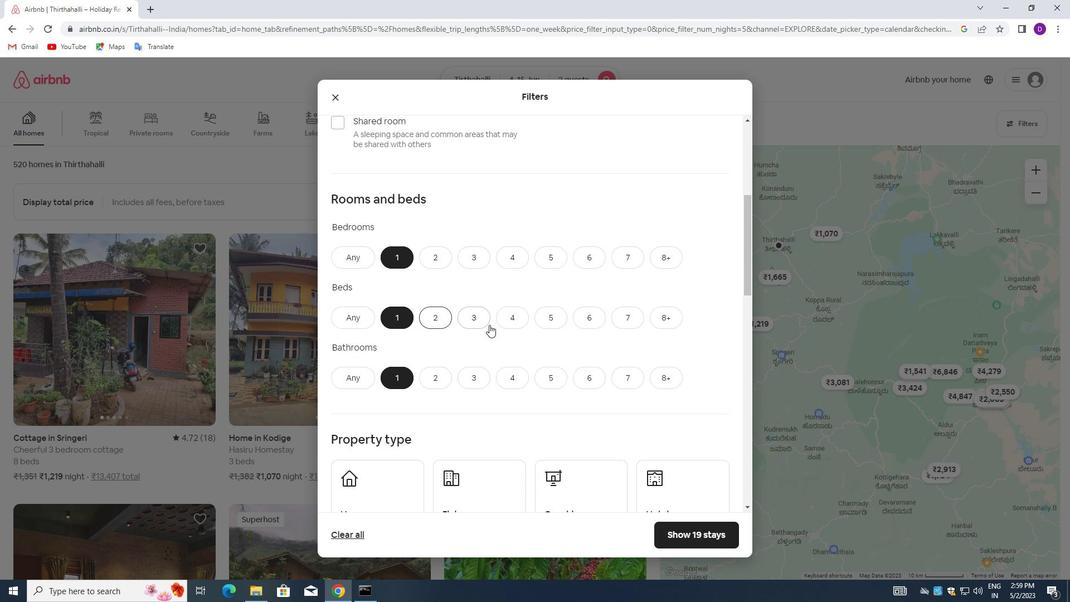 
Action: Mouse moved to (495, 329)
Screenshot: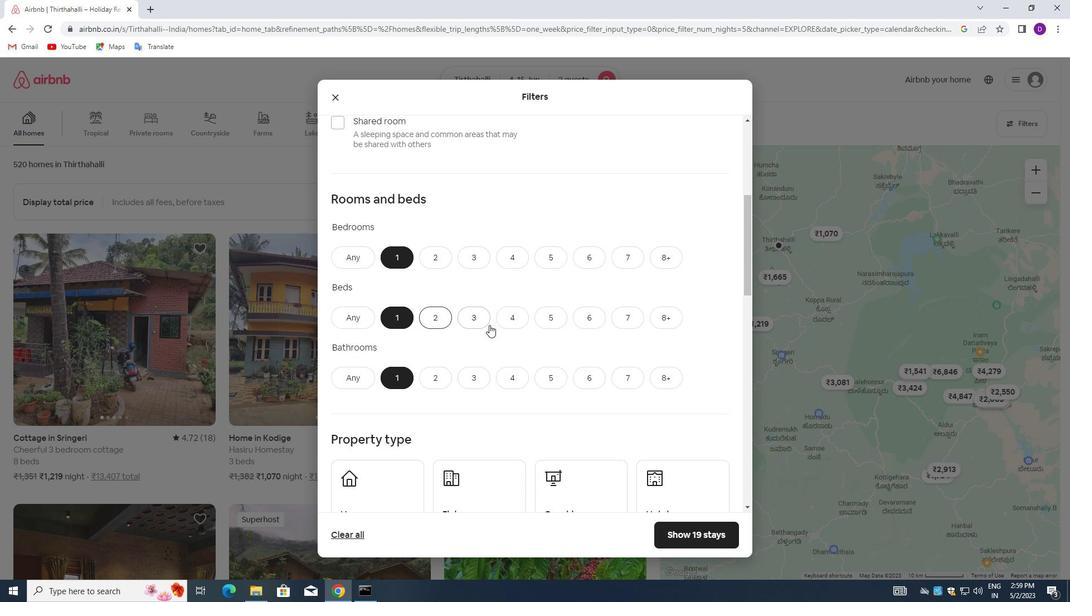 
Action: Mouse scrolled (495, 329) with delta (0, 0)
Screenshot: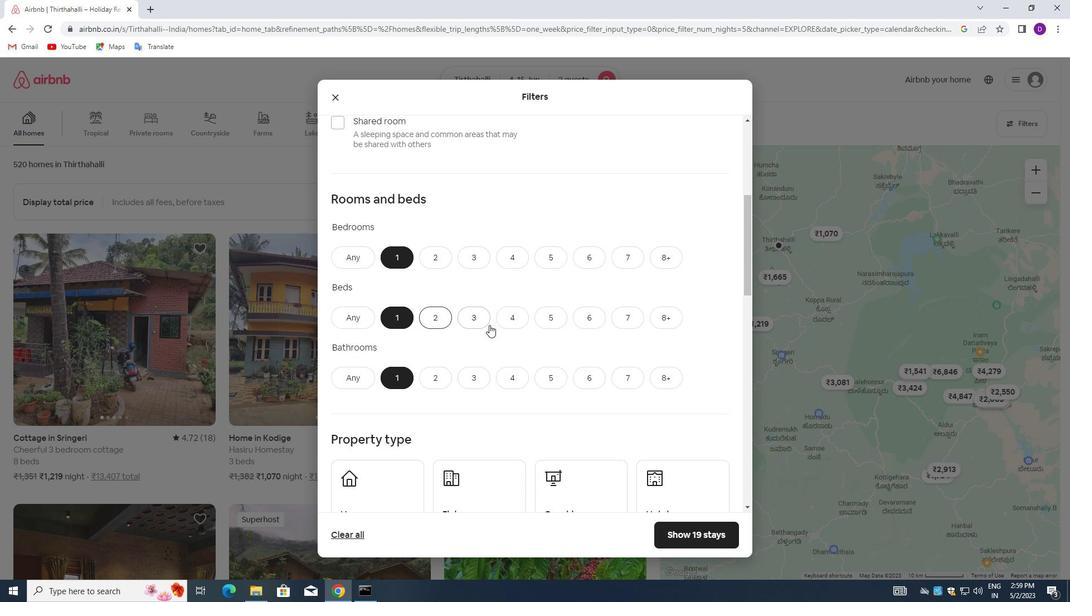 
Action: Mouse moved to (378, 367)
Screenshot: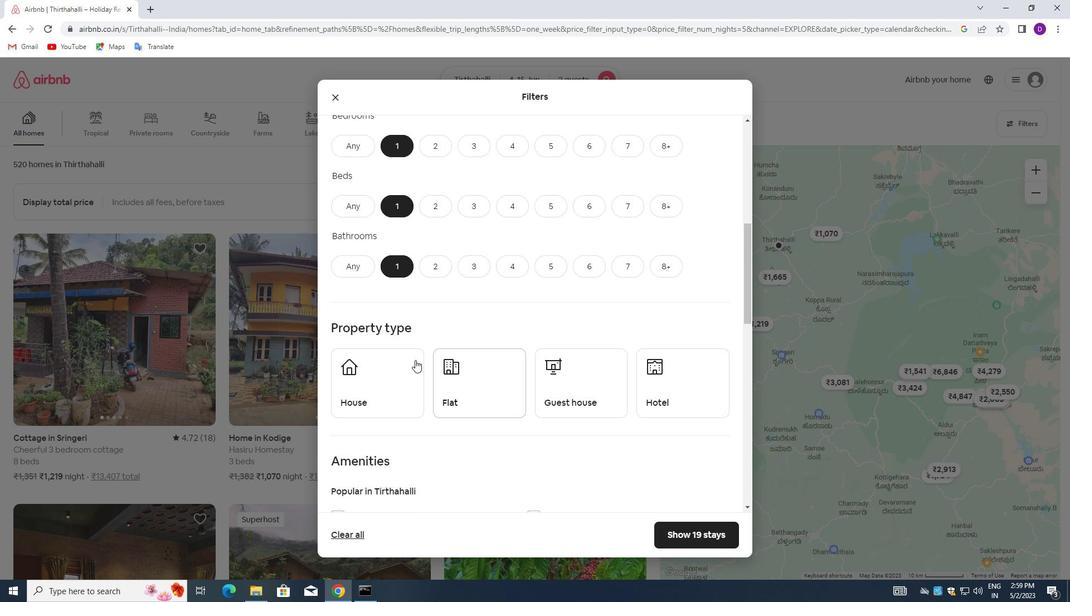 
Action: Mouse pressed left at (378, 367)
Screenshot: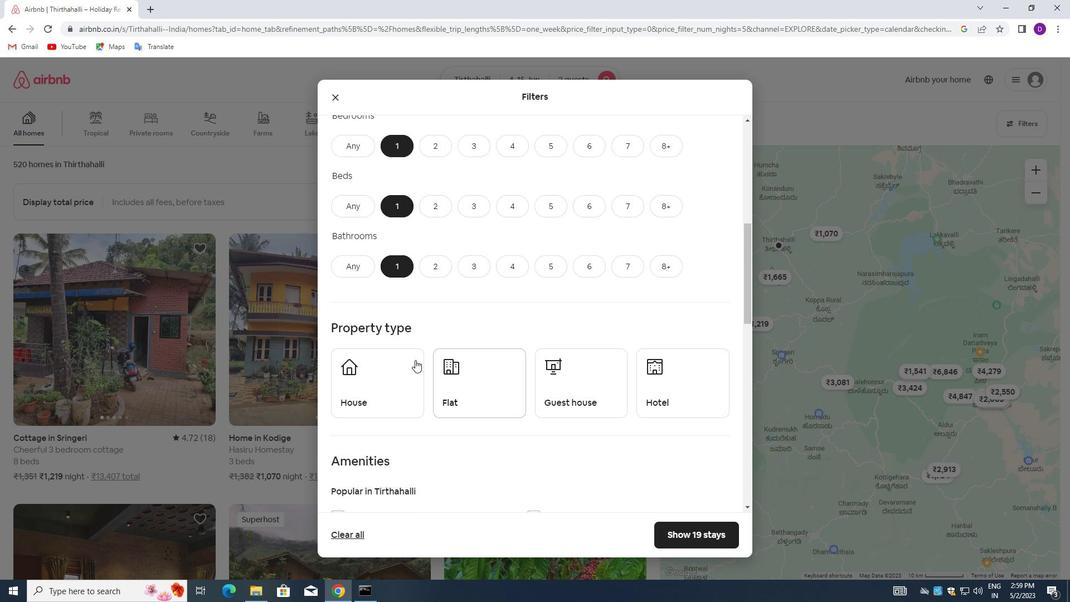 
Action: Mouse moved to (459, 375)
Screenshot: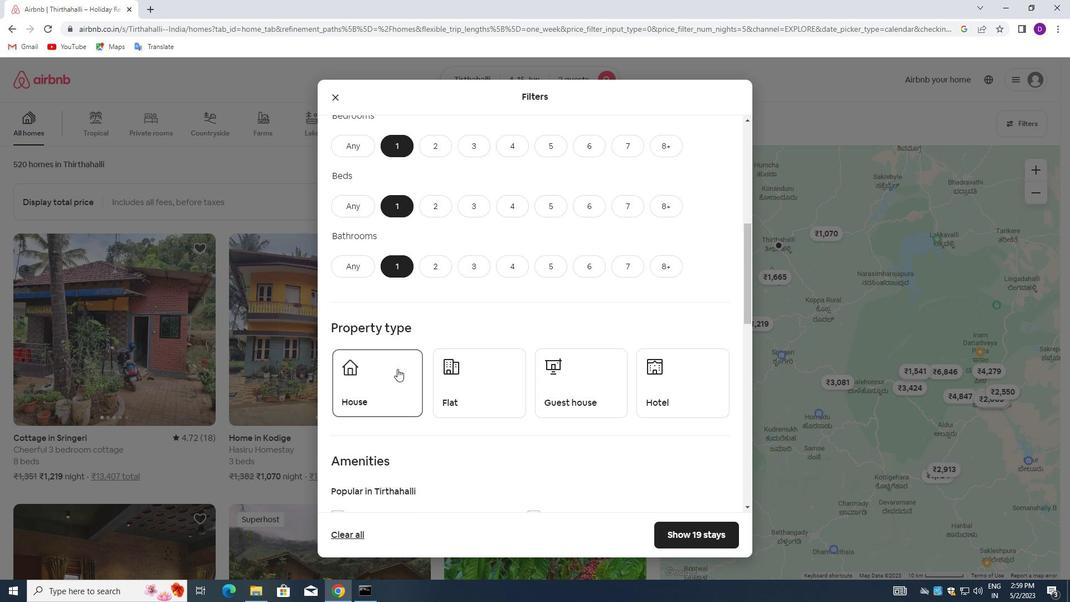 
Action: Mouse pressed left at (459, 375)
Screenshot: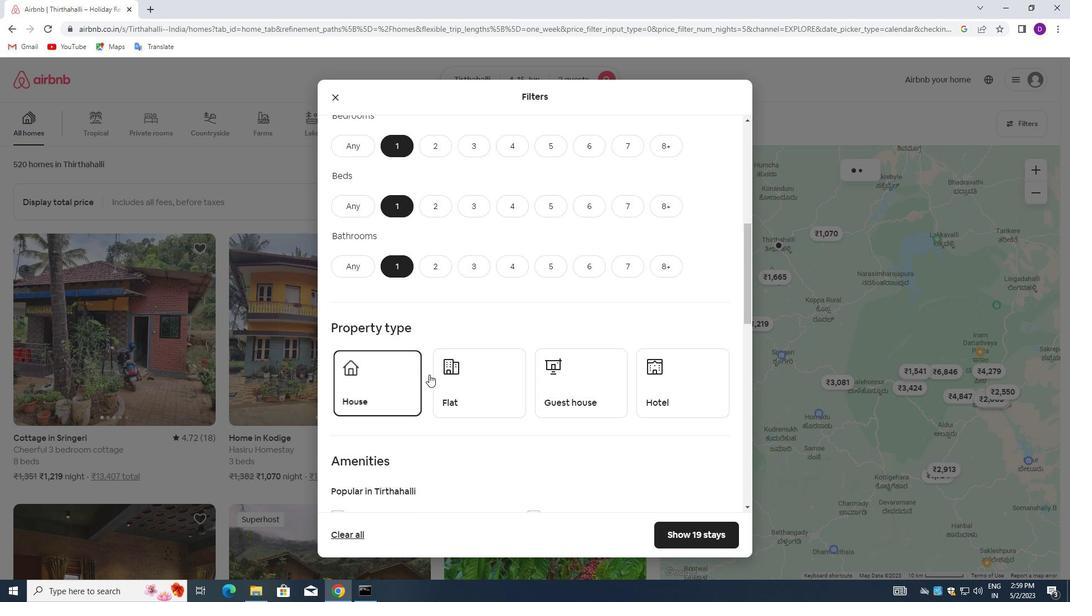
Action: Mouse moved to (563, 375)
Screenshot: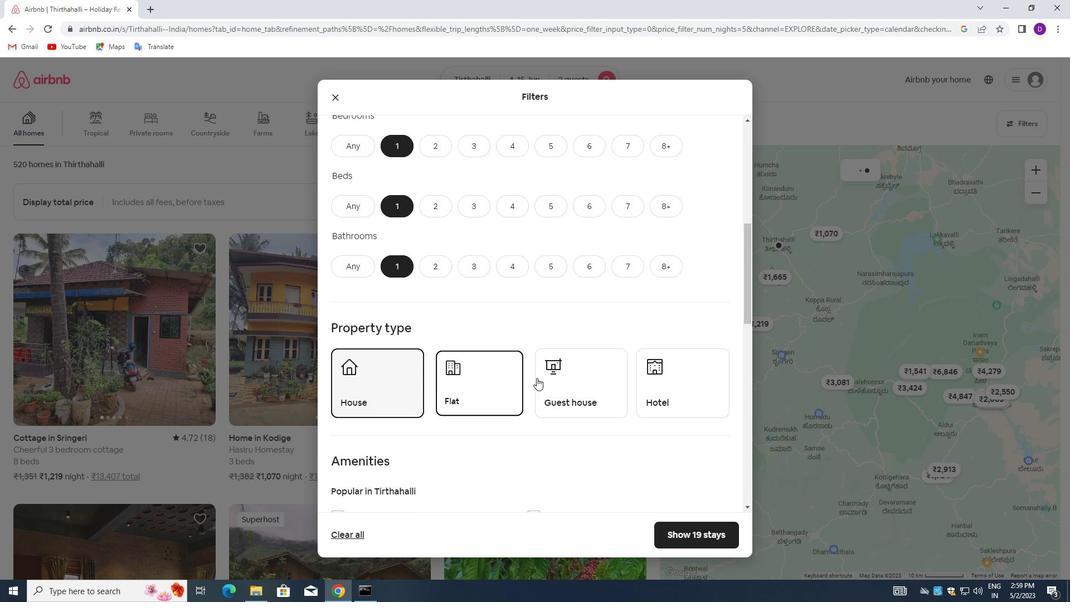 
Action: Mouse pressed left at (563, 375)
Screenshot: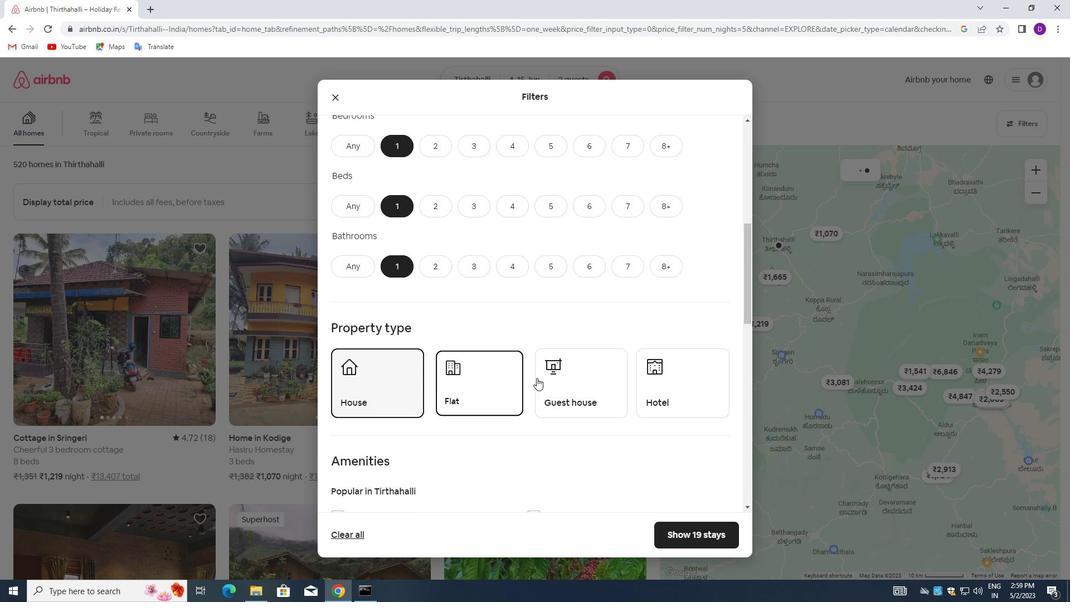 
Action: Mouse moved to (679, 375)
Screenshot: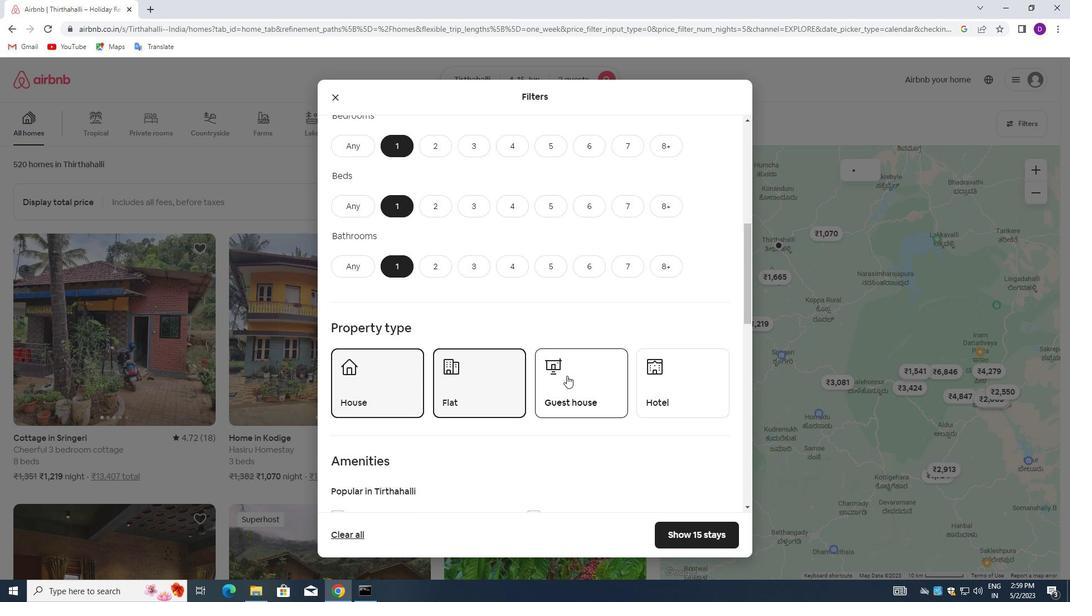 
Action: Mouse pressed left at (679, 375)
Screenshot: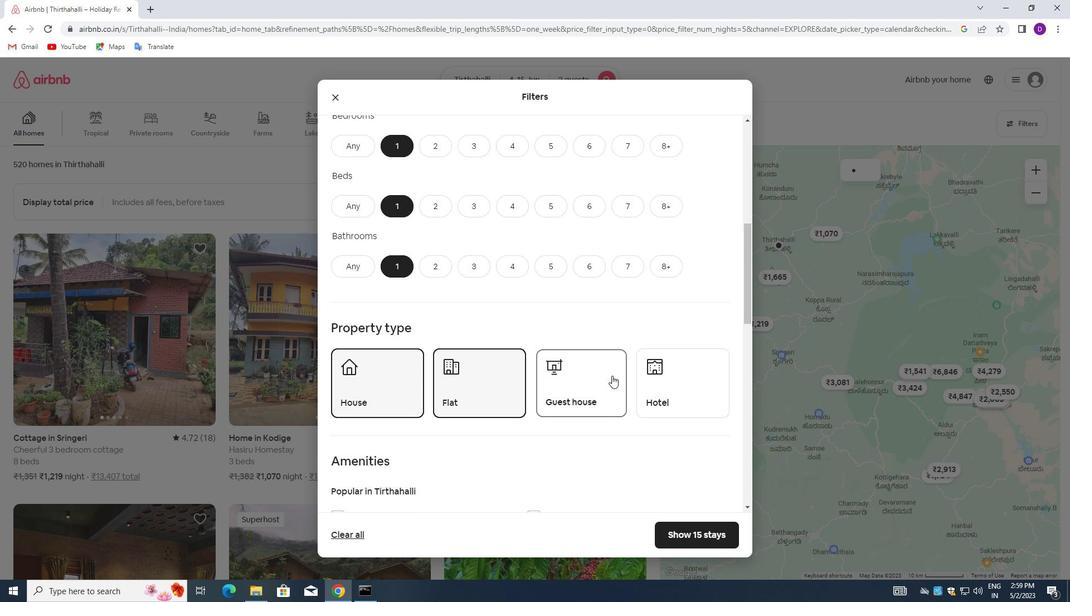 
Action: Mouse moved to (517, 321)
Screenshot: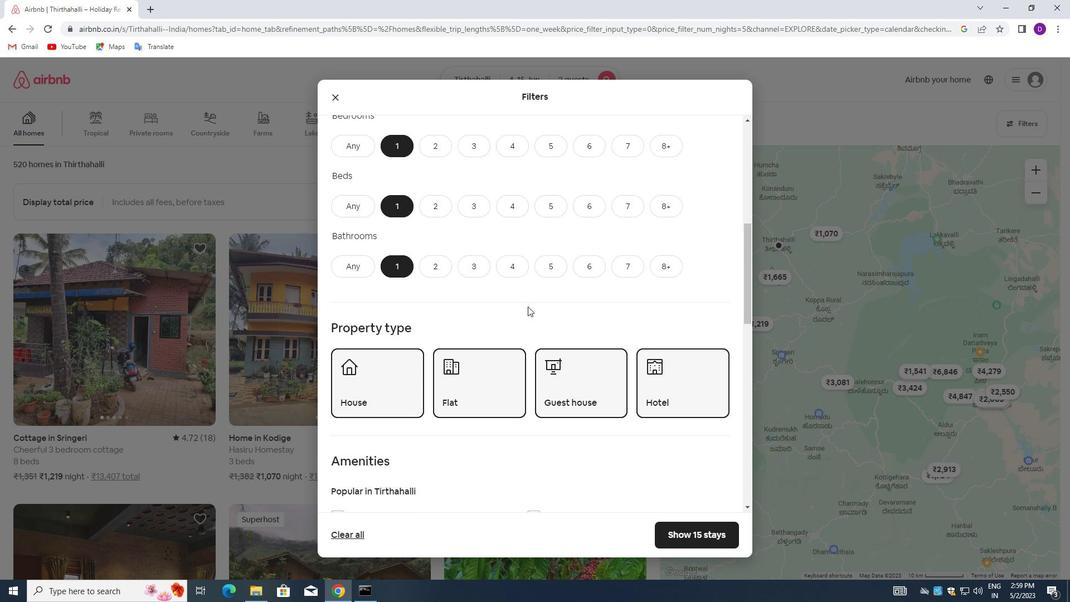 
Action: Mouse scrolled (517, 320) with delta (0, 0)
Screenshot: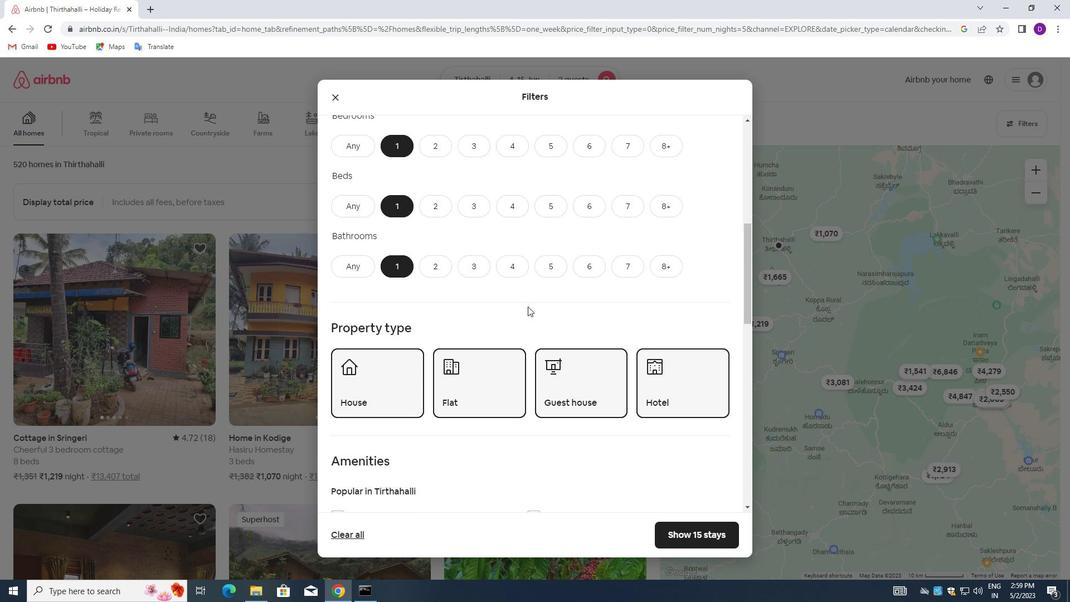 
Action: Mouse moved to (517, 321)
Screenshot: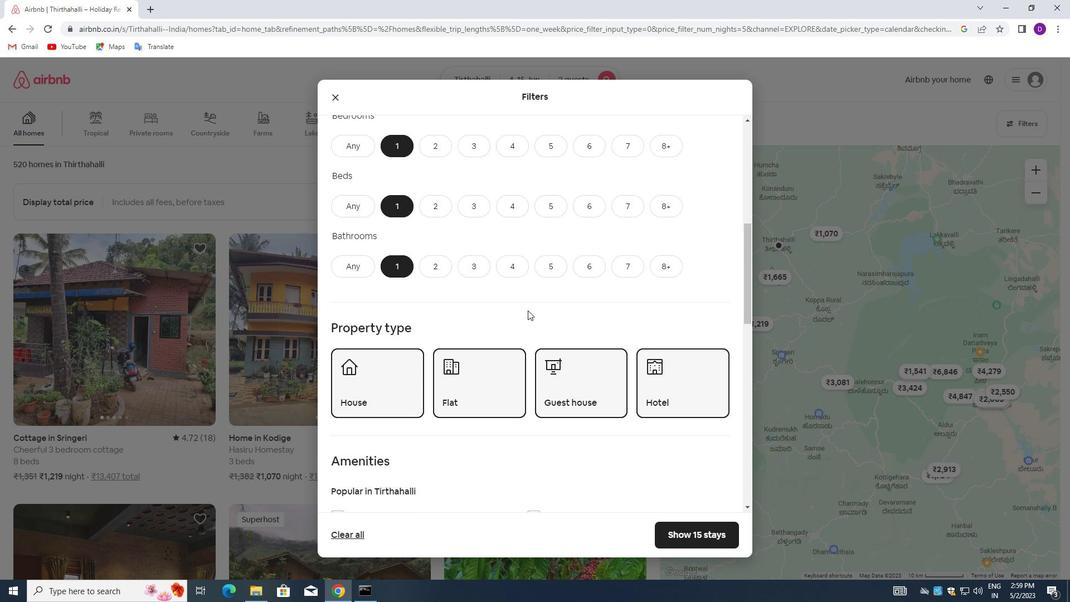 
Action: Mouse scrolled (517, 321) with delta (0, 0)
Screenshot: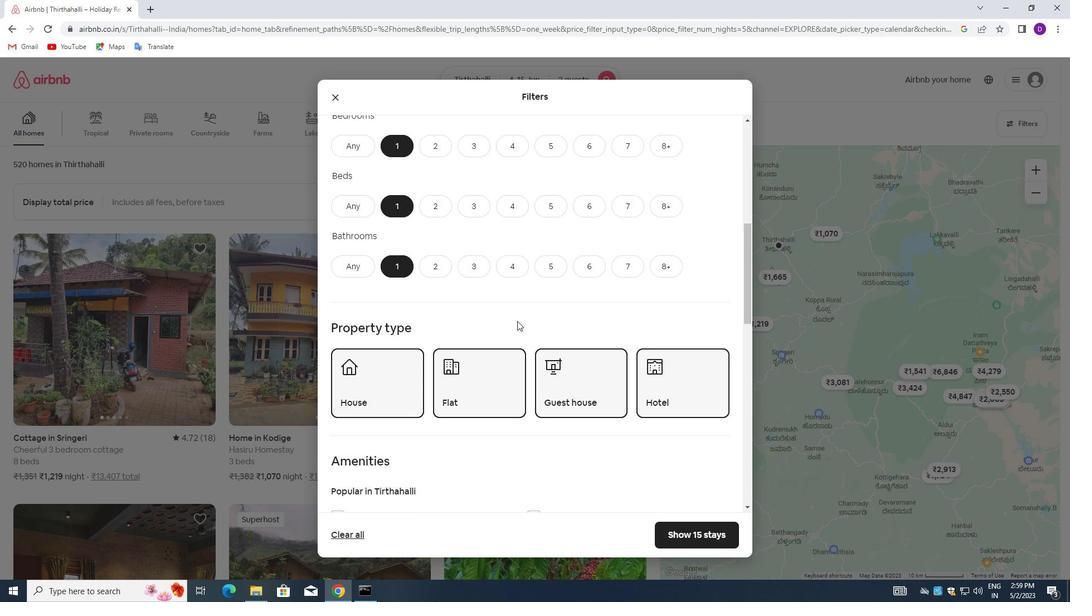 
Action: Mouse scrolled (517, 321) with delta (0, 0)
Screenshot: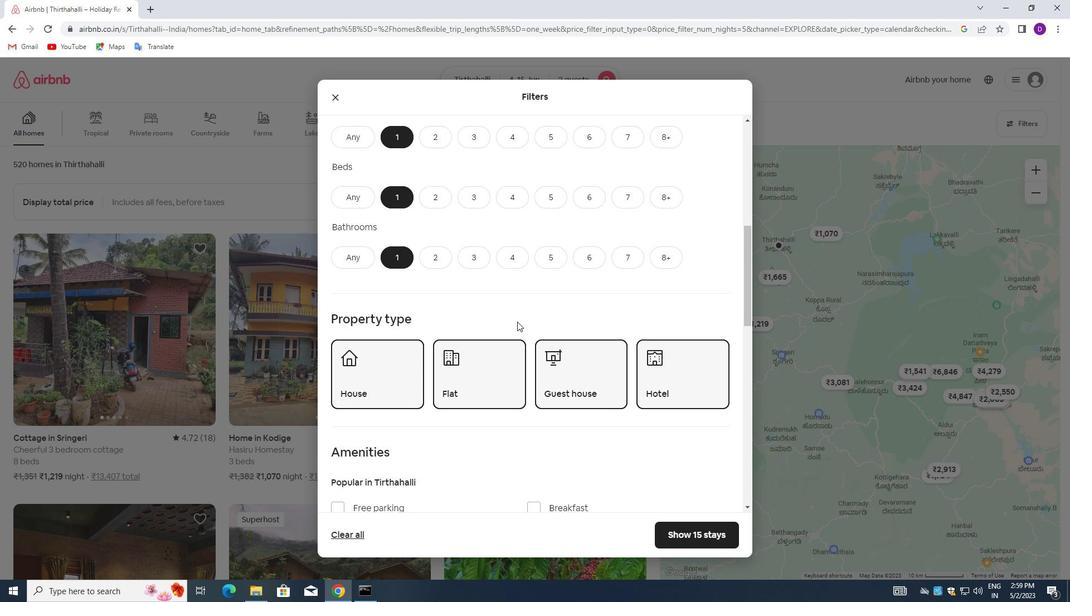 
Action: Mouse moved to (573, 308)
Screenshot: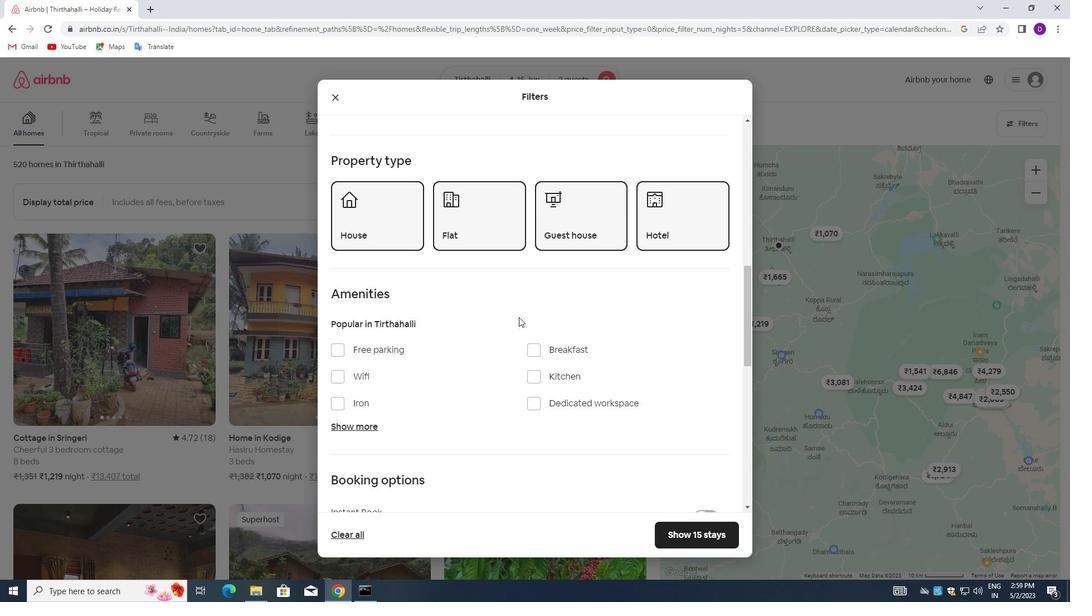 
Action: Mouse scrolled (573, 307) with delta (0, 0)
Screenshot: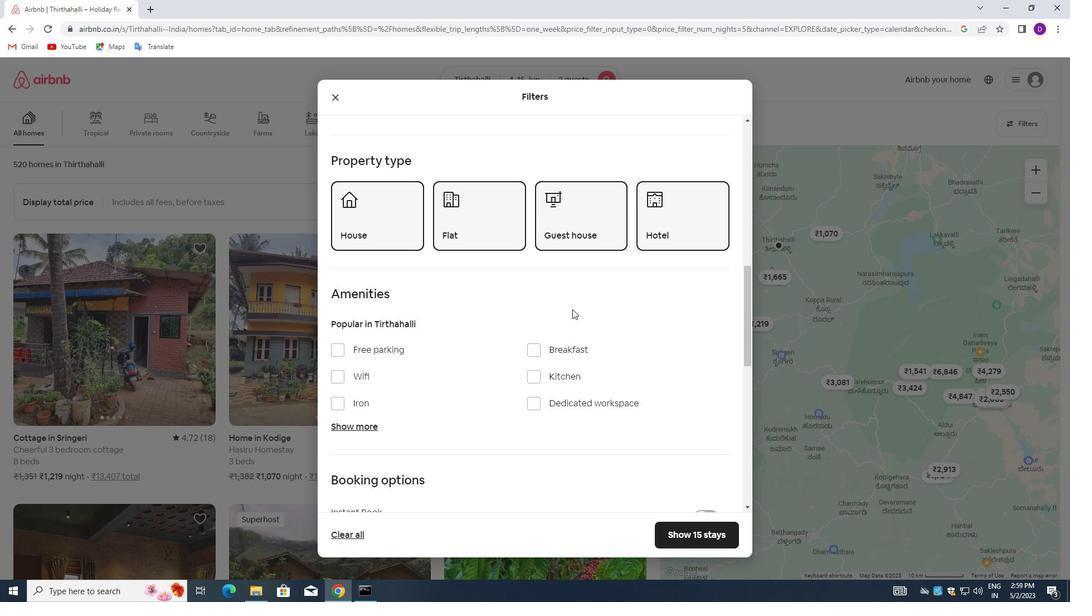 
Action: Mouse moved to (573, 308)
Screenshot: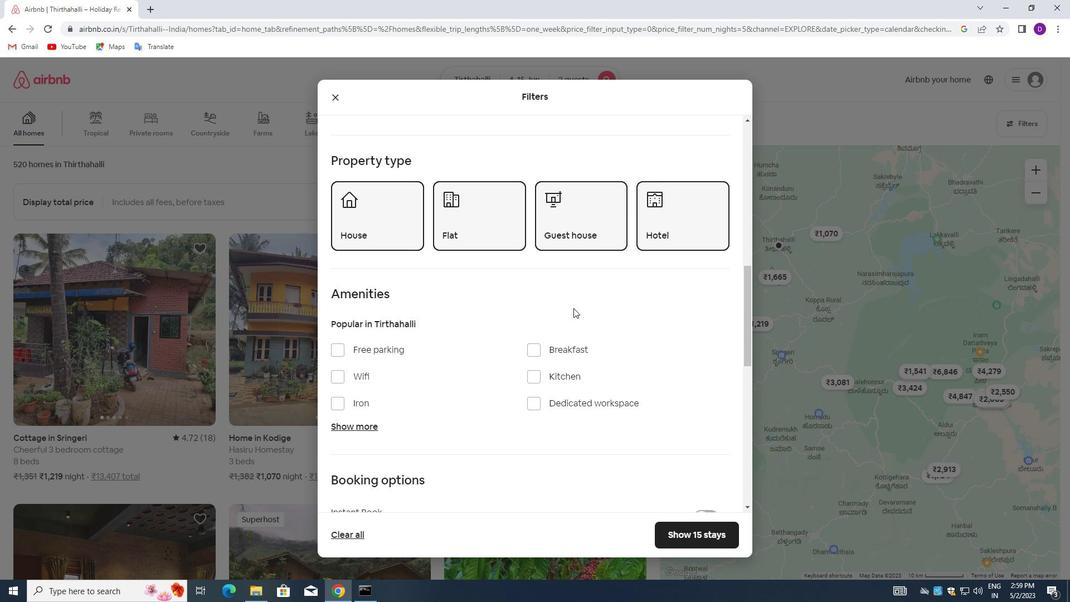 
Action: Mouse scrolled (573, 307) with delta (0, 0)
Screenshot: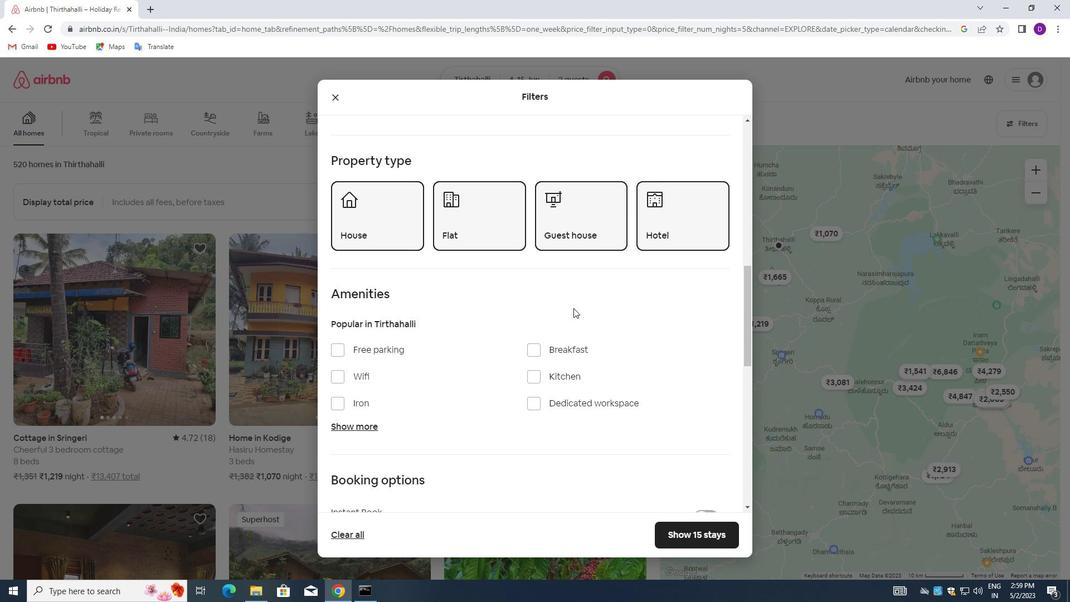 
Action: Mouse moved to (573, 308)
Screenshot: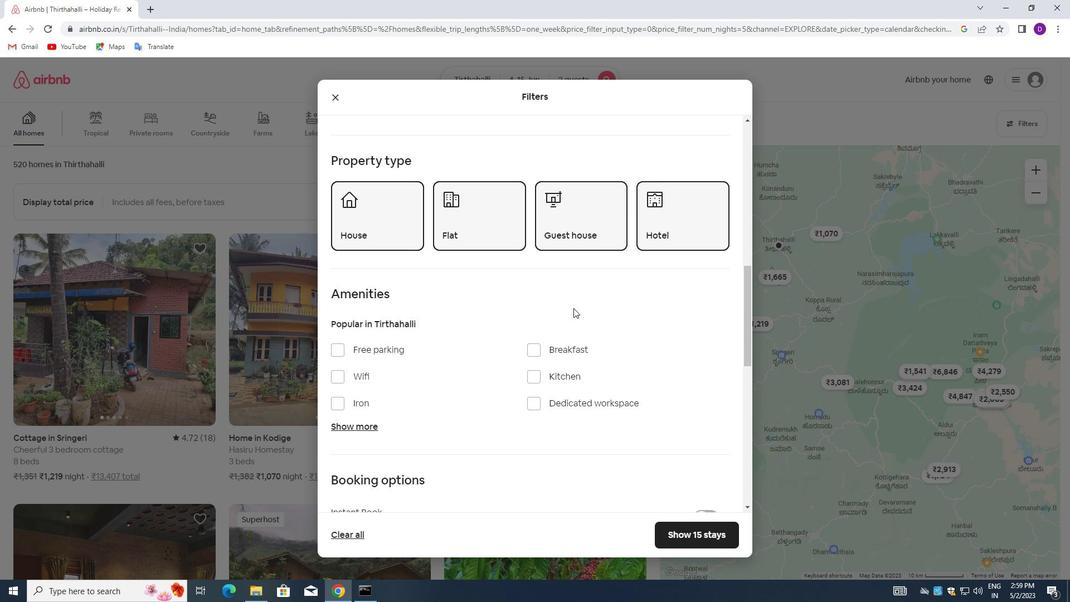 
Action: Mouse scrolled (573, 307) with delta (0, 0)
Screenshot: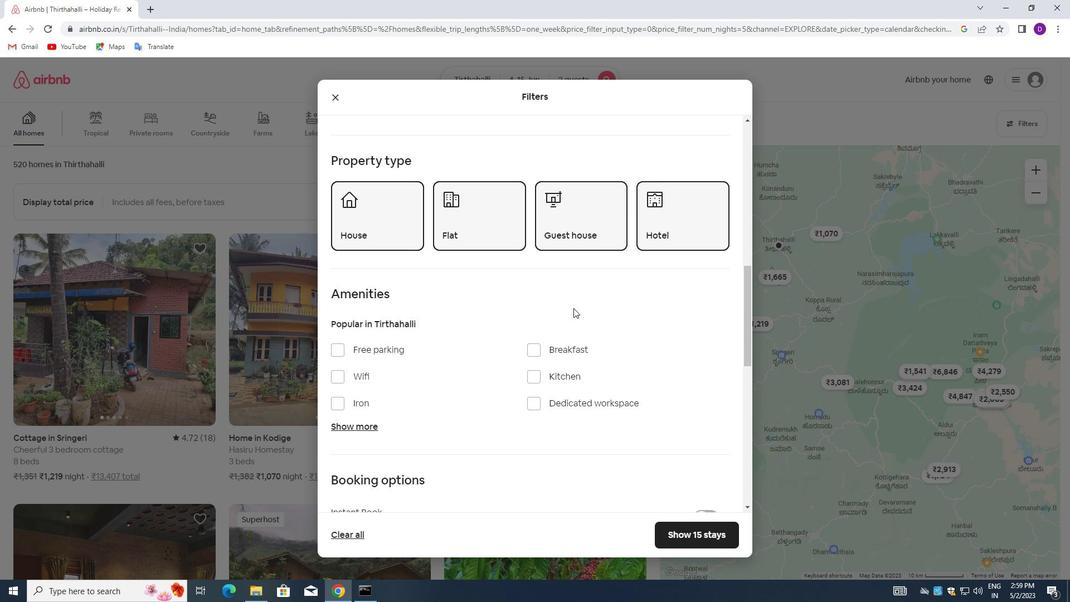 
Action: Mouse moved to (573, 309)
Screenshot: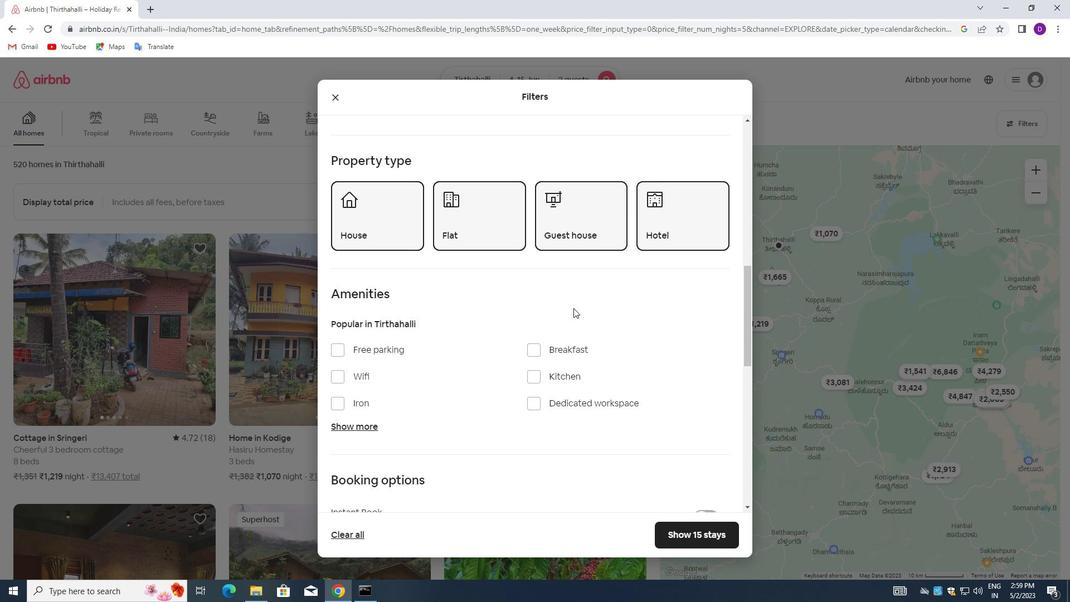 
Action: Mouse scrolled (573, 309) with delta (0, 0)
Screenshot: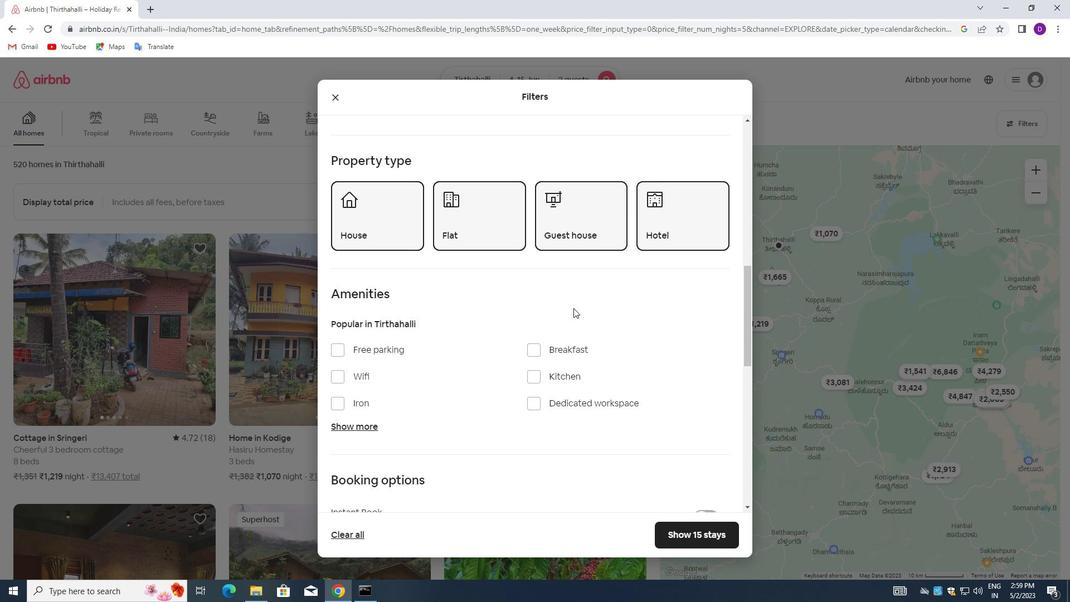 
Action: Mouse scrolled (573, 309) with delta (0, 0)
Screenshot: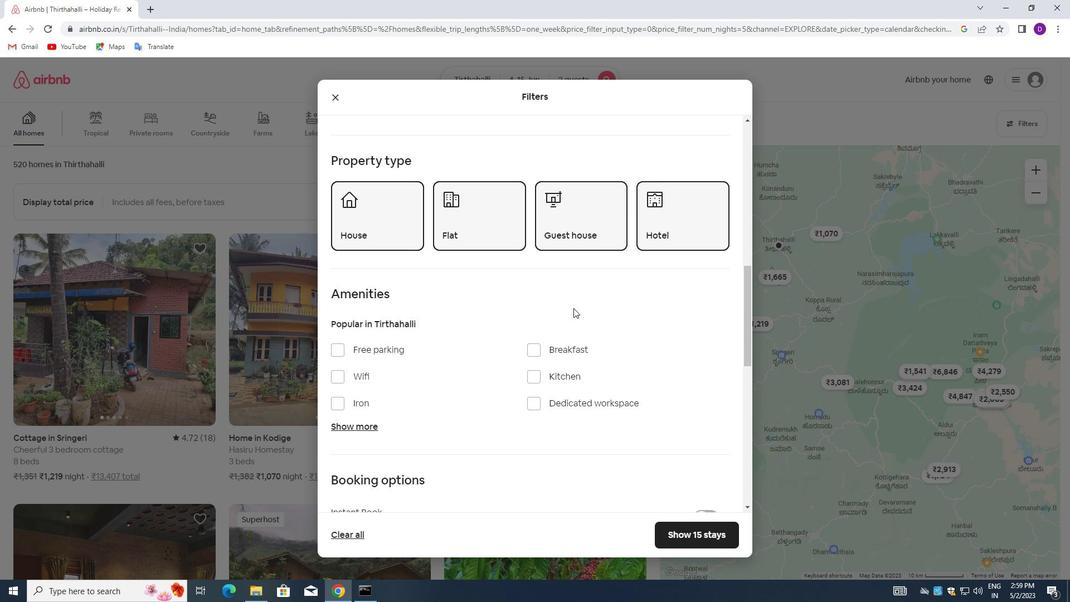 
Action: Mouse moved to (697, 278)
Screenshot: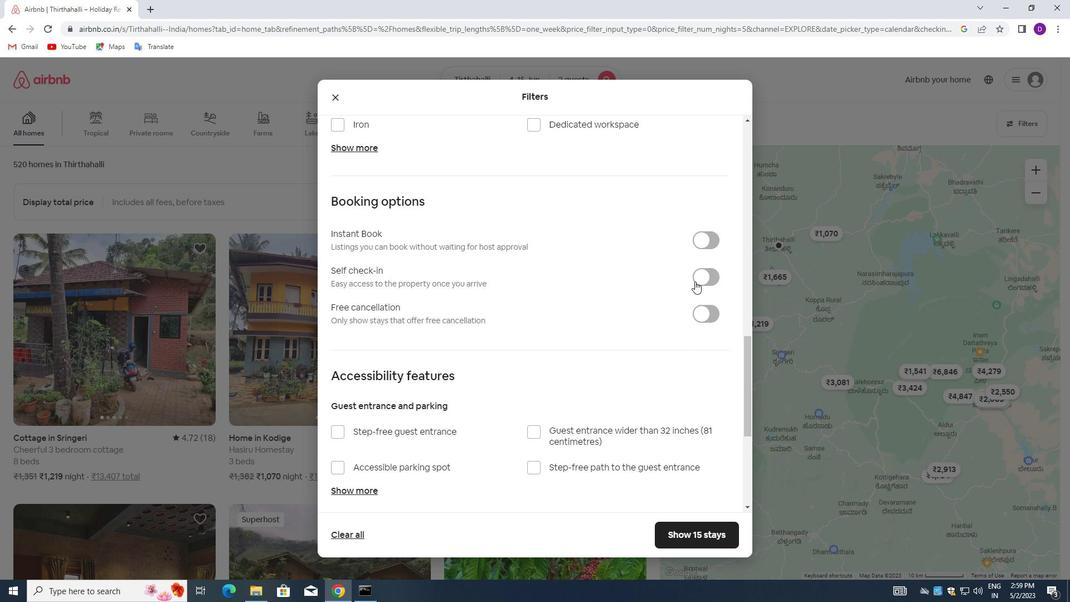 
Action: Mouse pressed left at (697, 278)
Screenshot: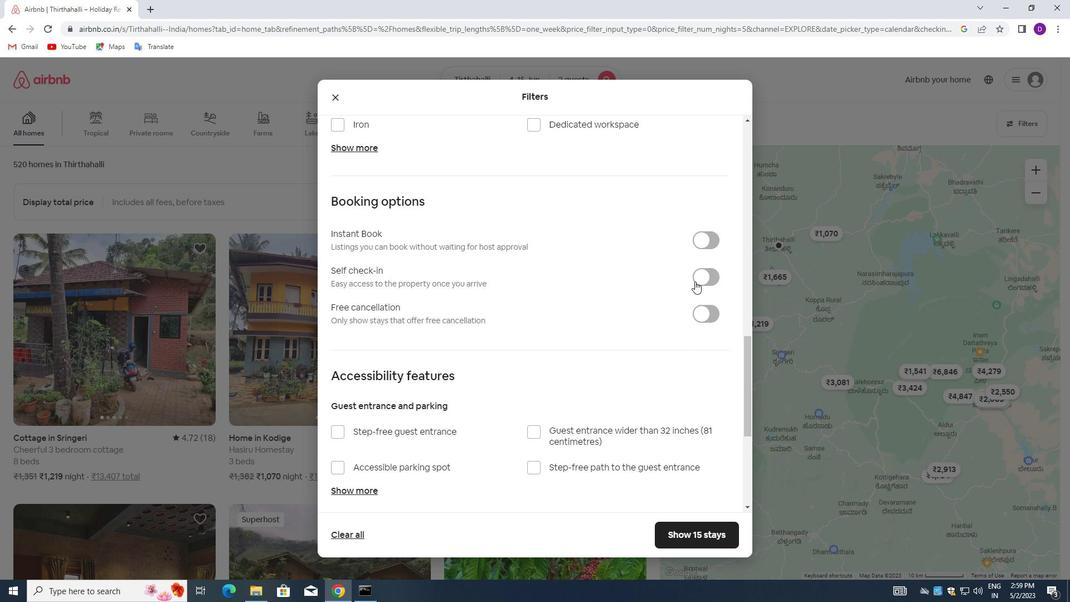 
Action: Mouse moved to (494, 349)
Screenshot: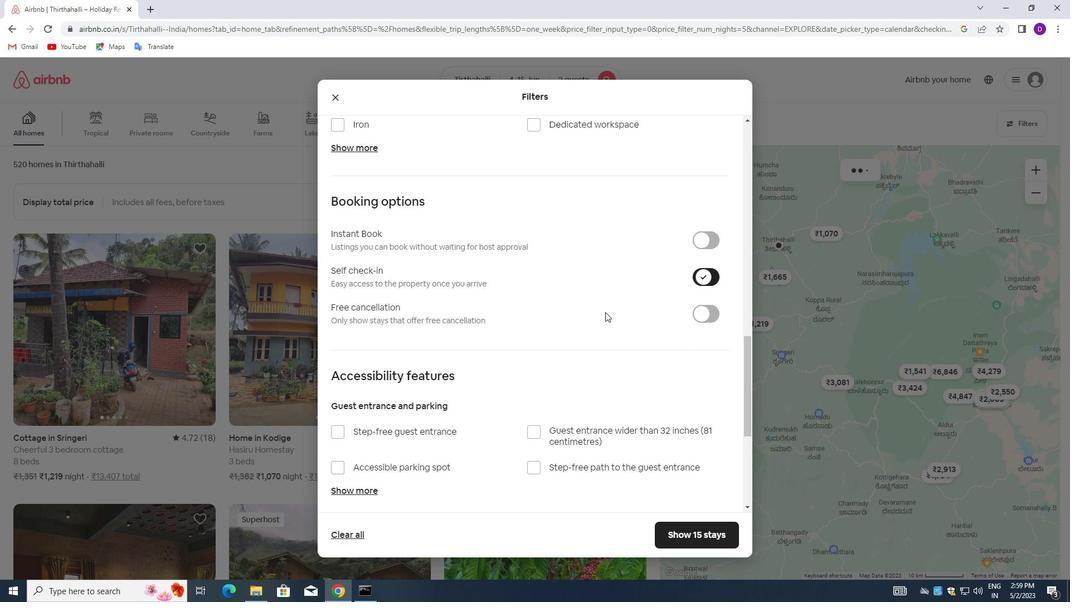 
Action: Mouse scrolled (494, 349) with delta (0, 0)
Screenshot: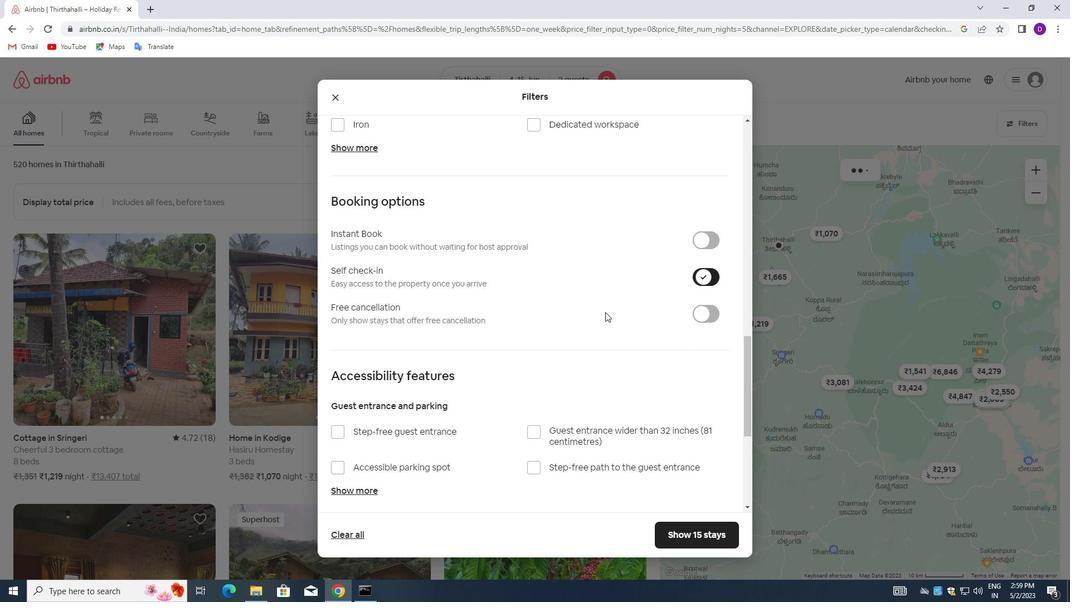 
Action: Mouse moved to (494, 350)
Screenshot: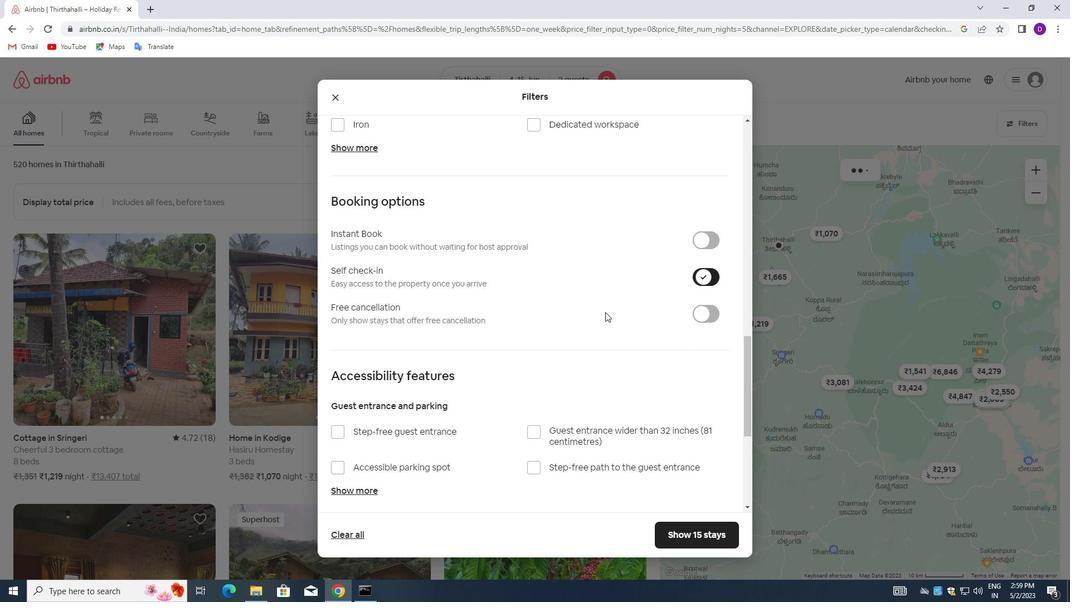 
Action: Mouse scrolled (494, 350) with delta (0, 0)
Screenshot: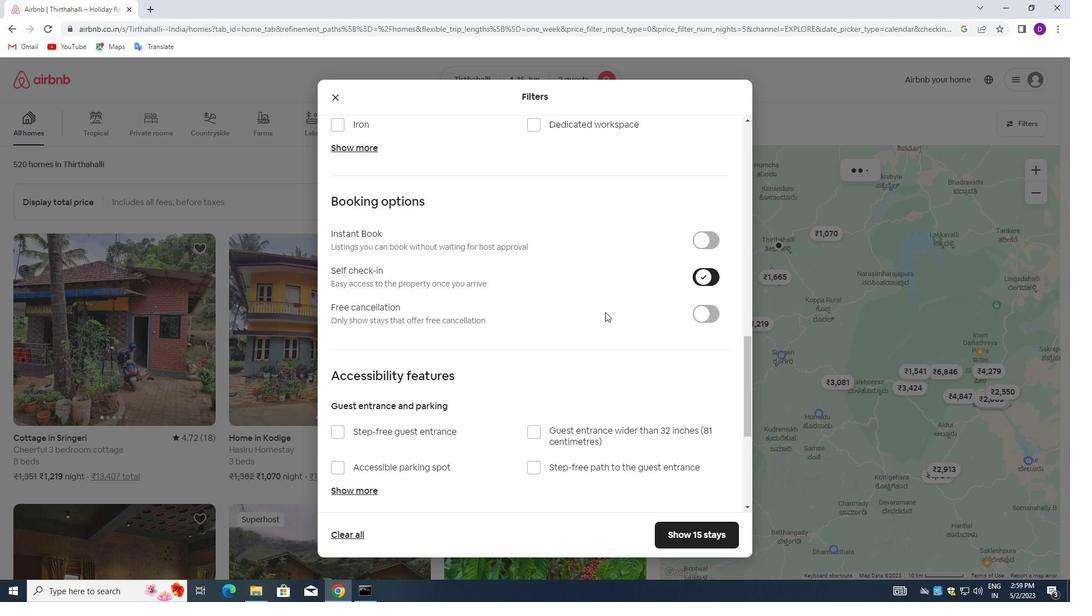 
Action: Mouse moved to (494, 351)
Screenshot: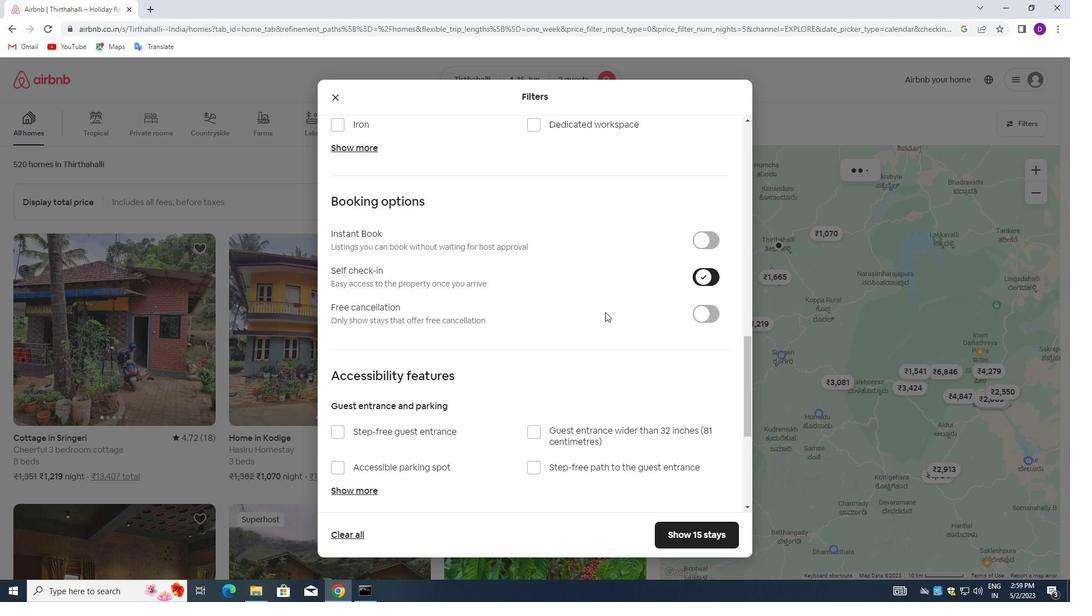 
Action: Mouse scrolled (494, 350) with delta (0, 0)
Screenshot: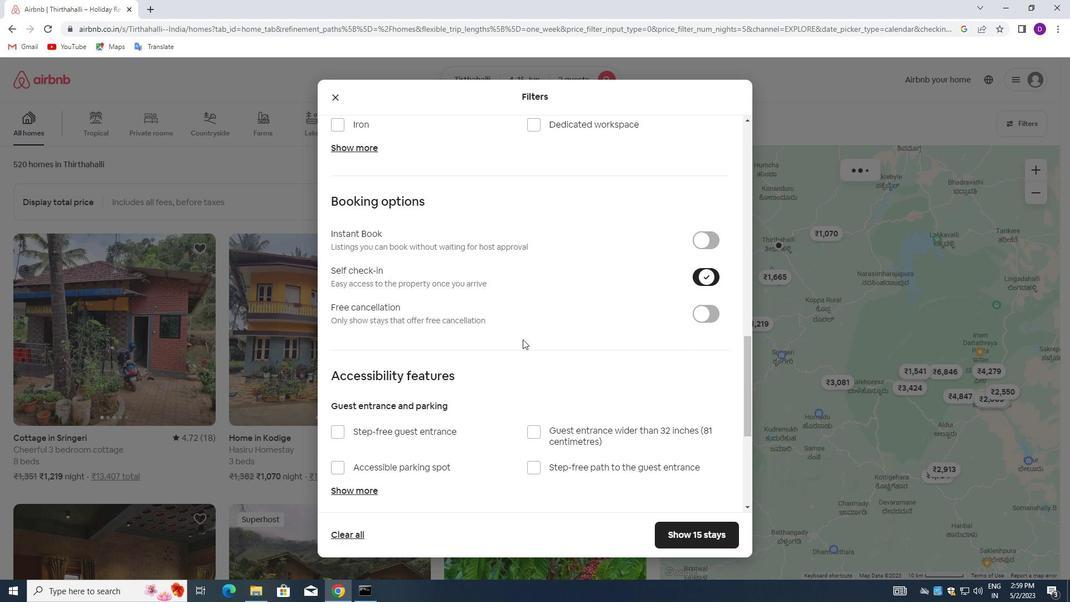 
Action: Mouse scrolled (494, 350) with delta (0, 0)
Screenshot: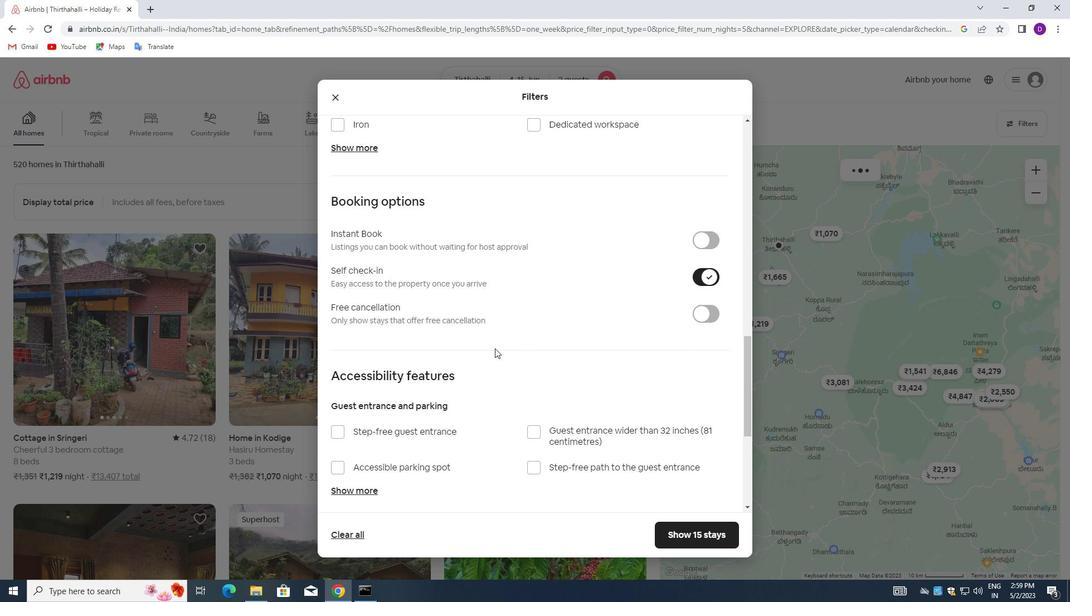 
Action: Mouse scrolled (494, 350) with delta (0, 0)
Screenshot: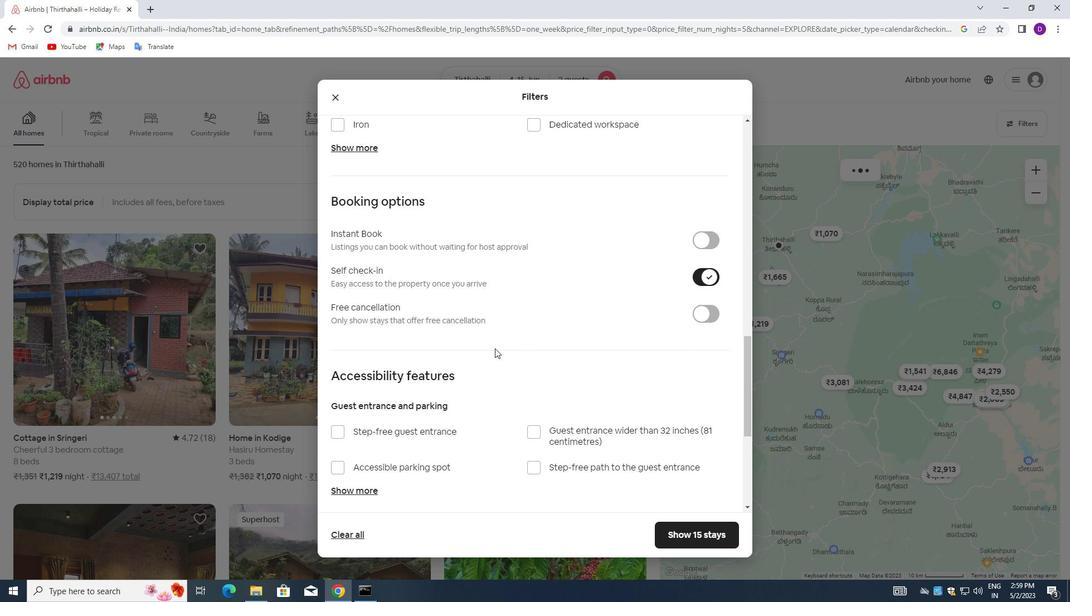 
Action: Mouse scrolled (494, 350) with delta (0, 0)
Screenshot: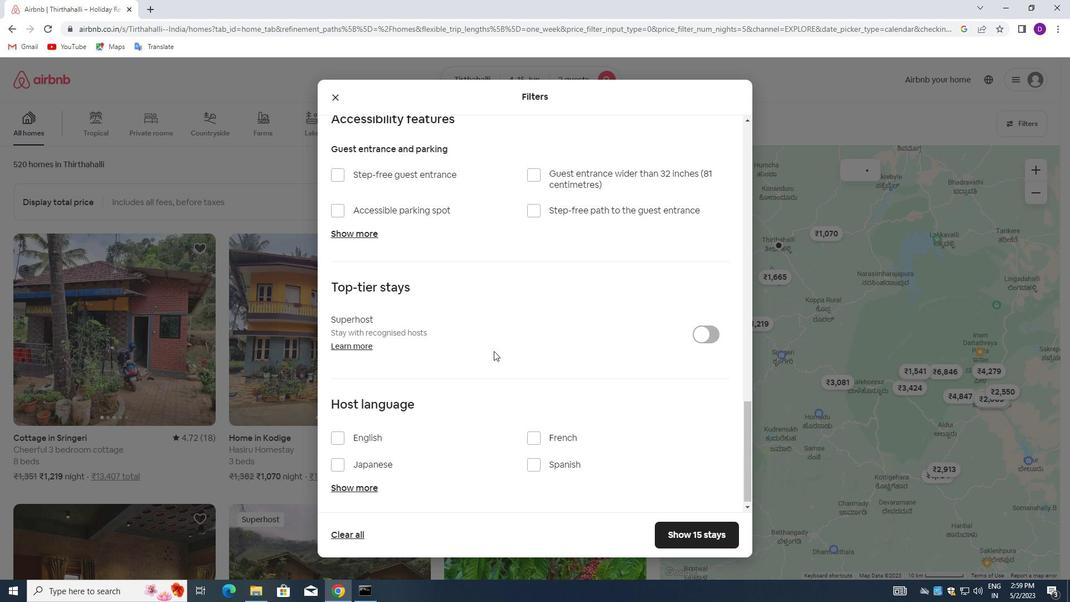 
Action: Mouse moved to (494, 353)
Screenshot: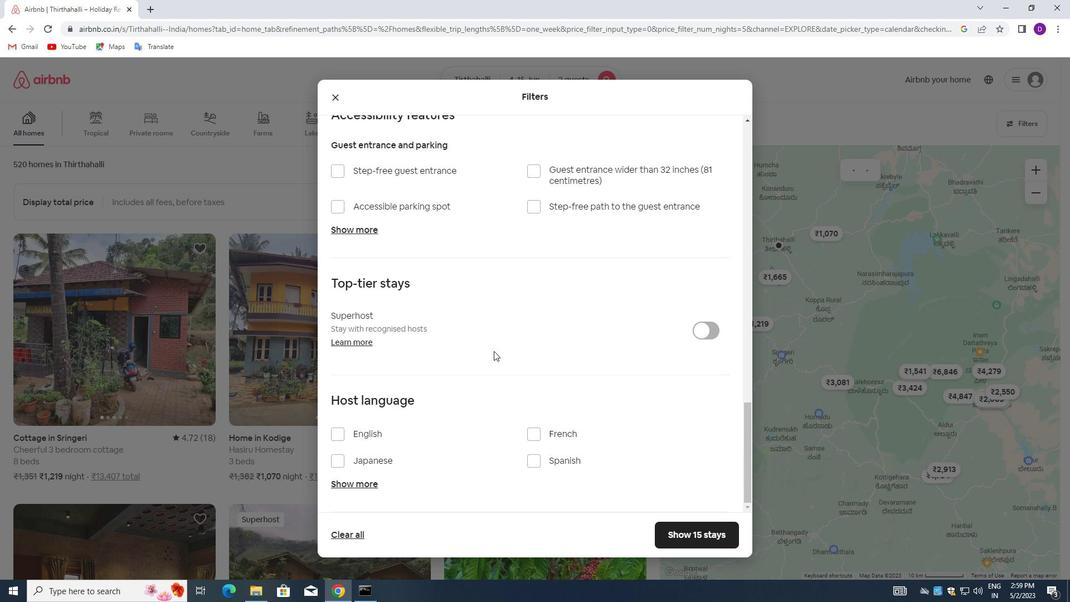 
Action: Mouse scrolled (494, 353) with delta (0, 0)
Screenshot: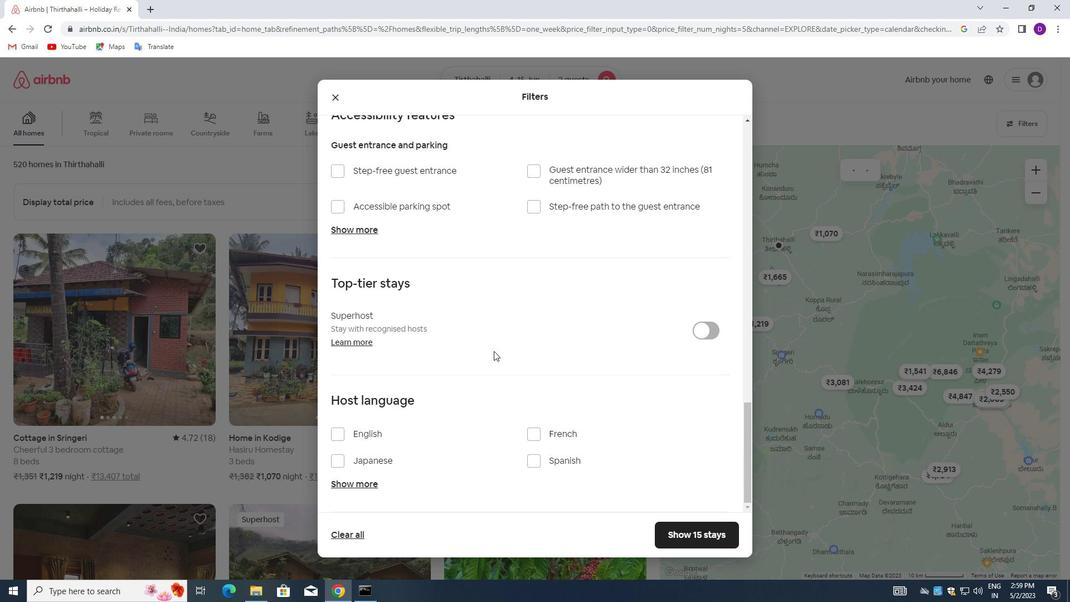 
Action: Mouse moved to (494, 358)
Screenshot: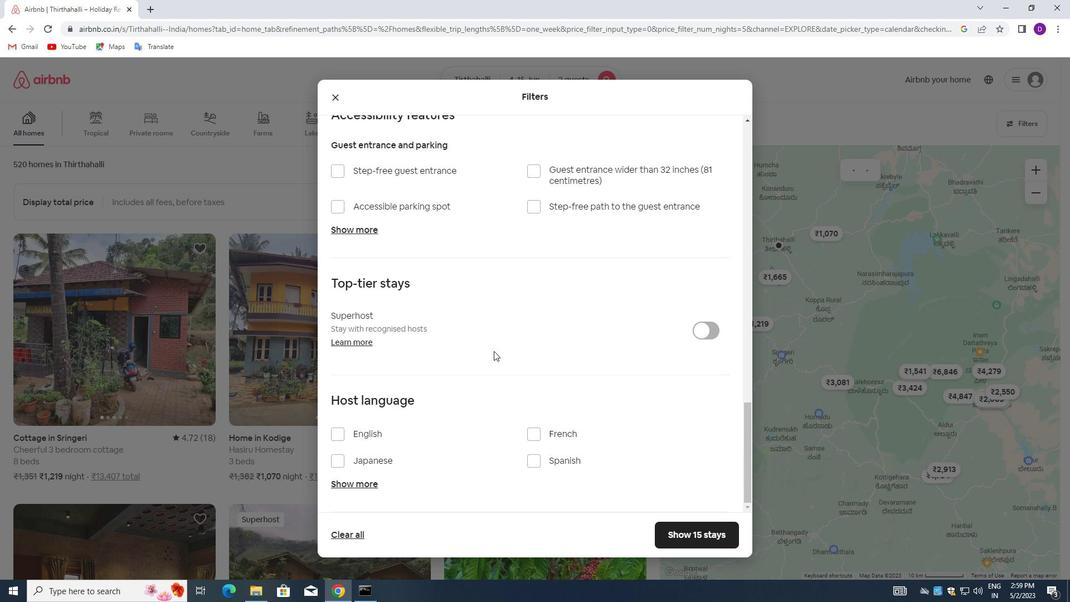 
Action: Mouse scrolled (494, 357) with delta (0, 0)
Screenshot: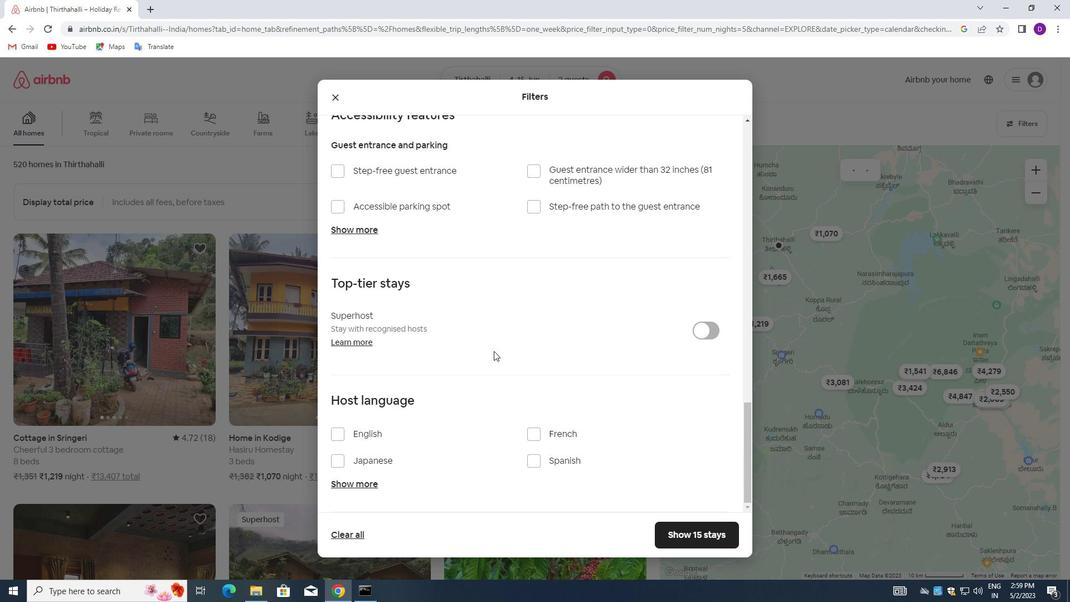 
Action: Mouse moved to (495, 363)
Screenshot: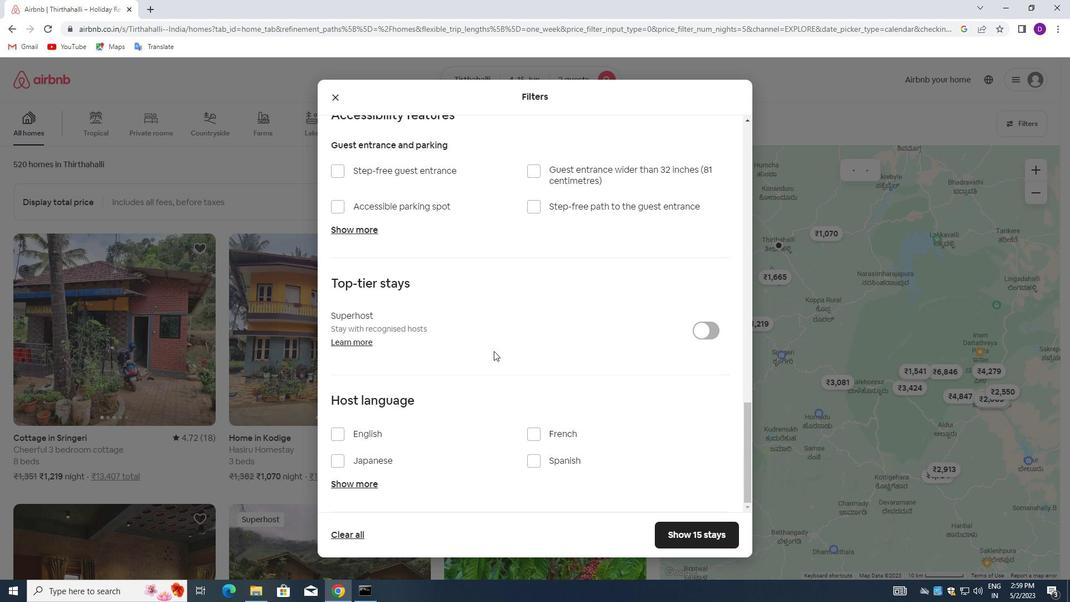 
Action: Mouse scrolled (495, 362) with delta (0, 0)
Screenshot: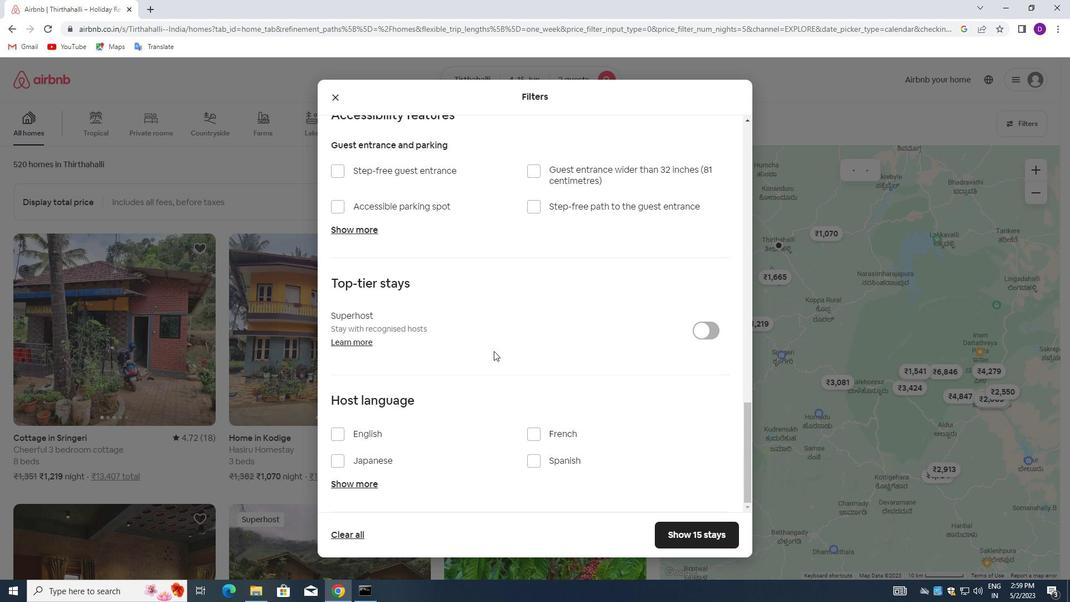 
Action: Mouse moved to (495, 368)
Screenshot: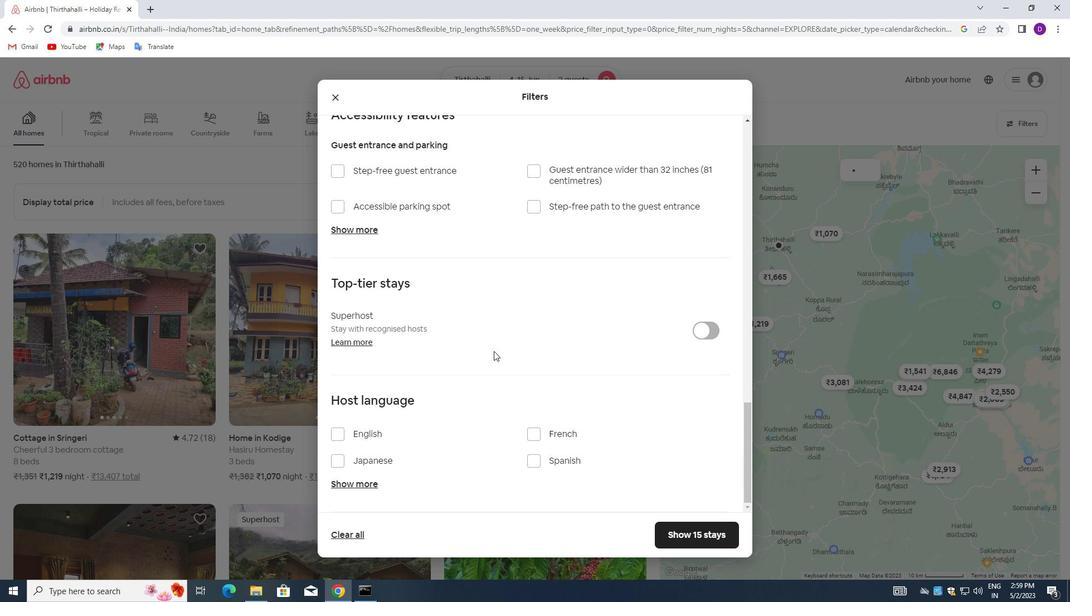
Action: Mouse scrolled (495, 367) with delta (0, 0)
Screenshot: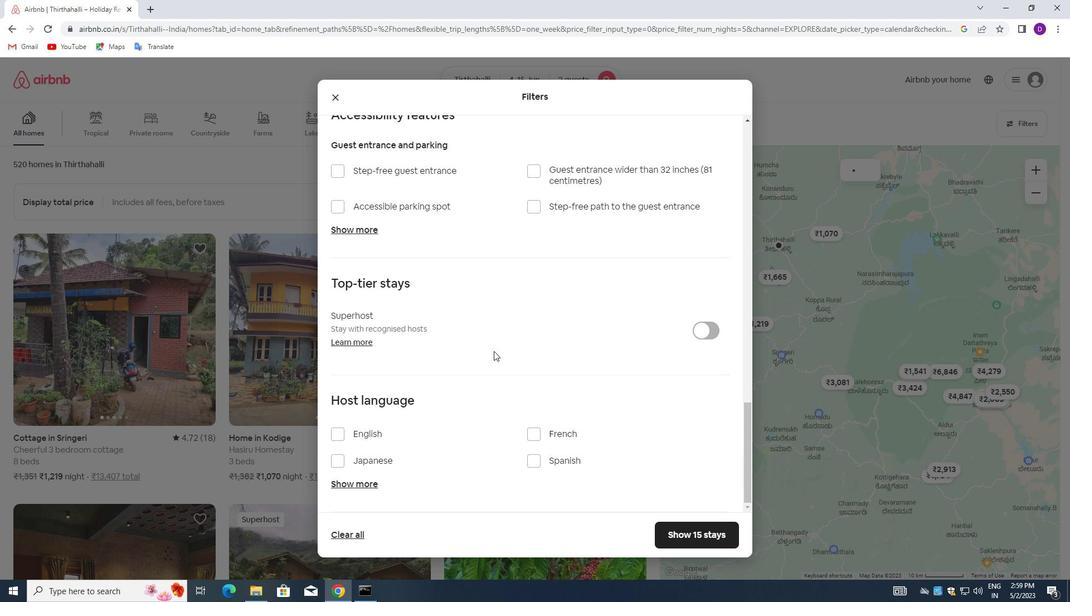 
Action: Mouse moved to (338, 432)
Screenshot: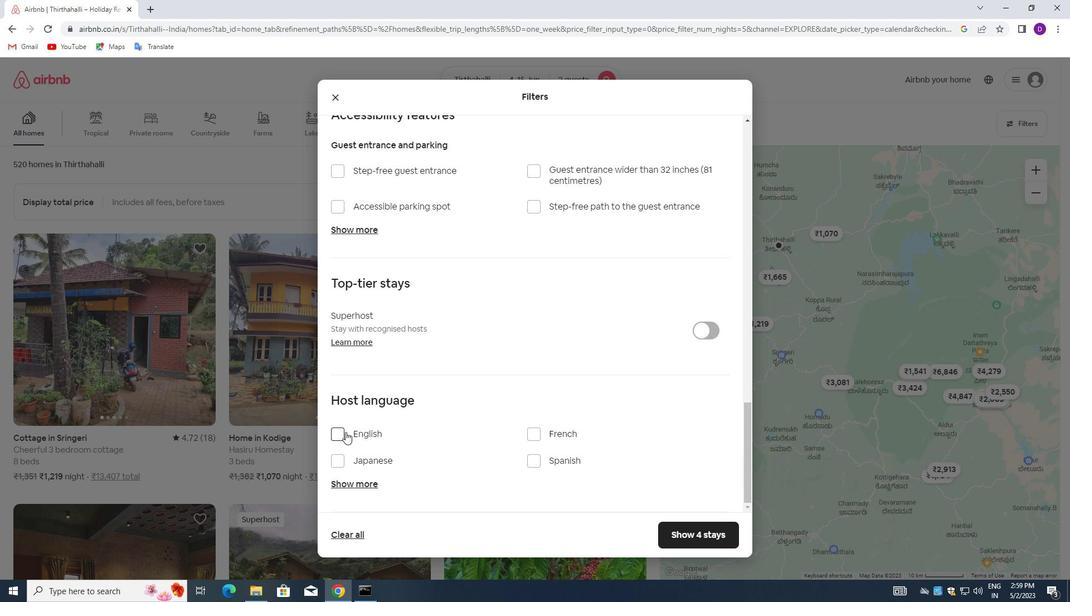 
Action: Mouse pressed left at (338, 432)
Screenshot: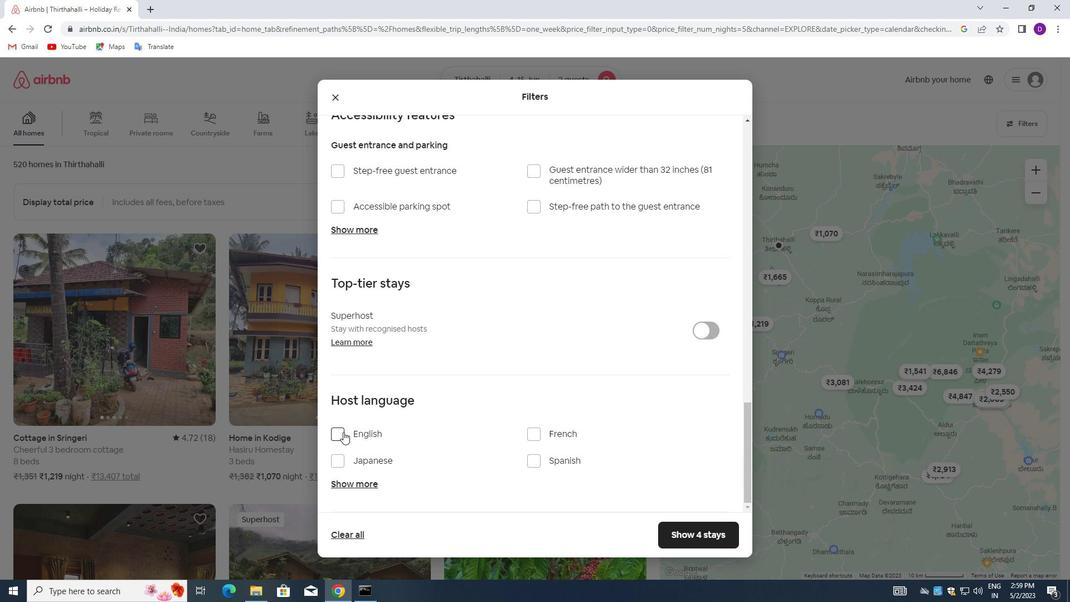 
Action: Mouse moved to (679, 541)
Screenshot: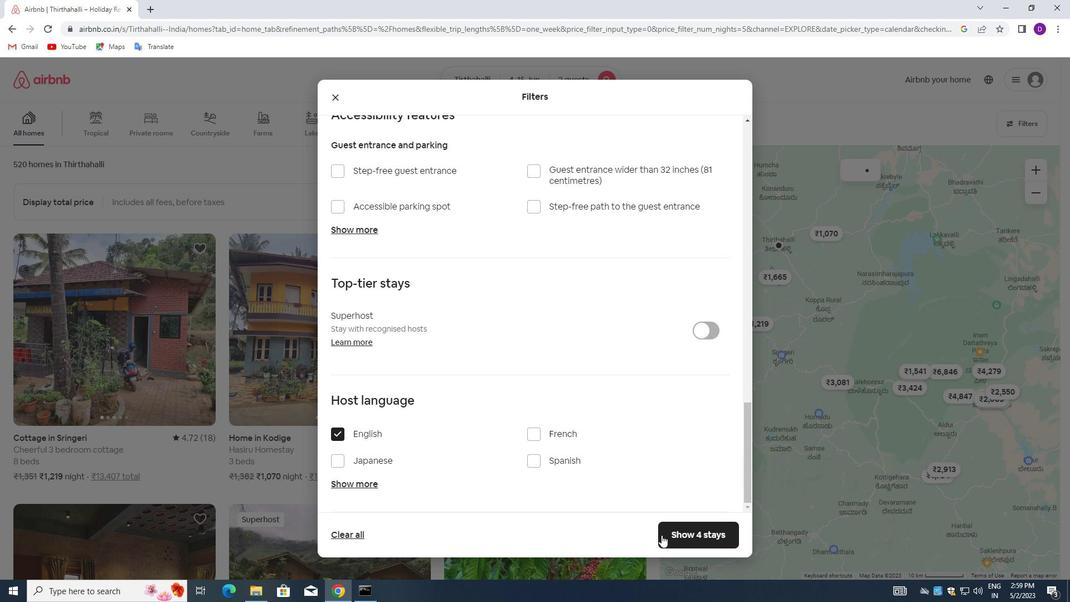
Action: Mouse pressed left at (679, 541)
Screenshot: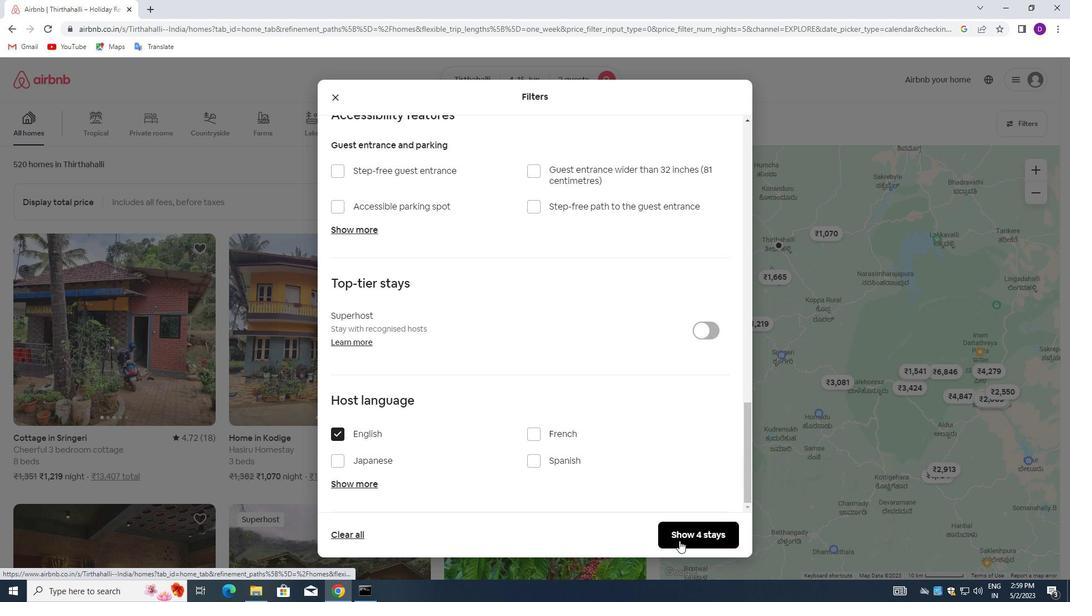 
Action: Mouse moved to (680, 541)
Screenshot: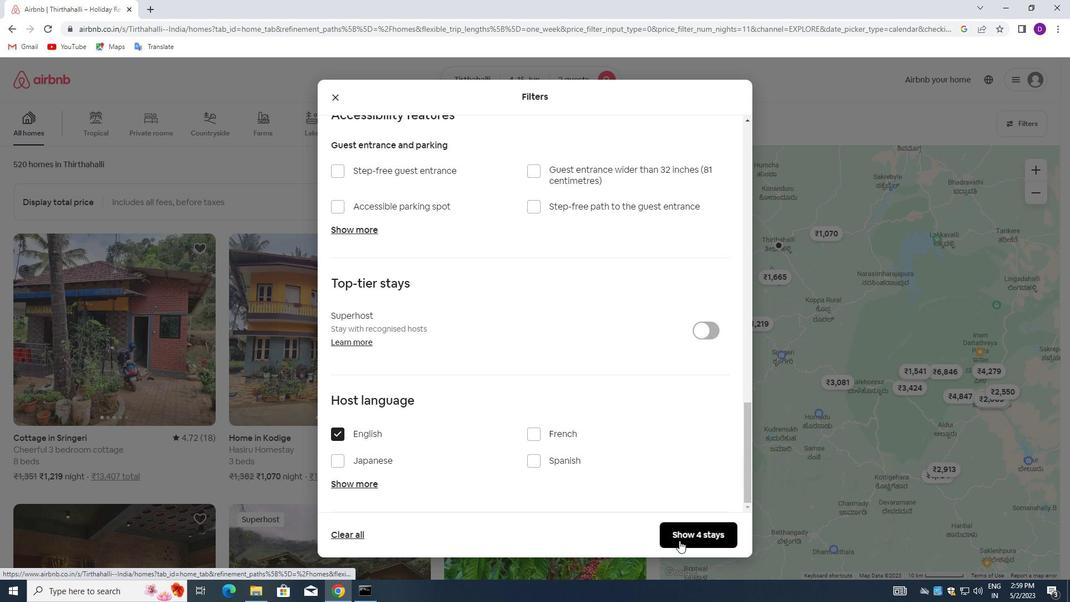 
